 Task: Navigate through the street view of Napa to reach Castello di Amorosa.
Action: Key pressed <Key.caps_lock>N<Key.caps_lock>apa
Screenshot: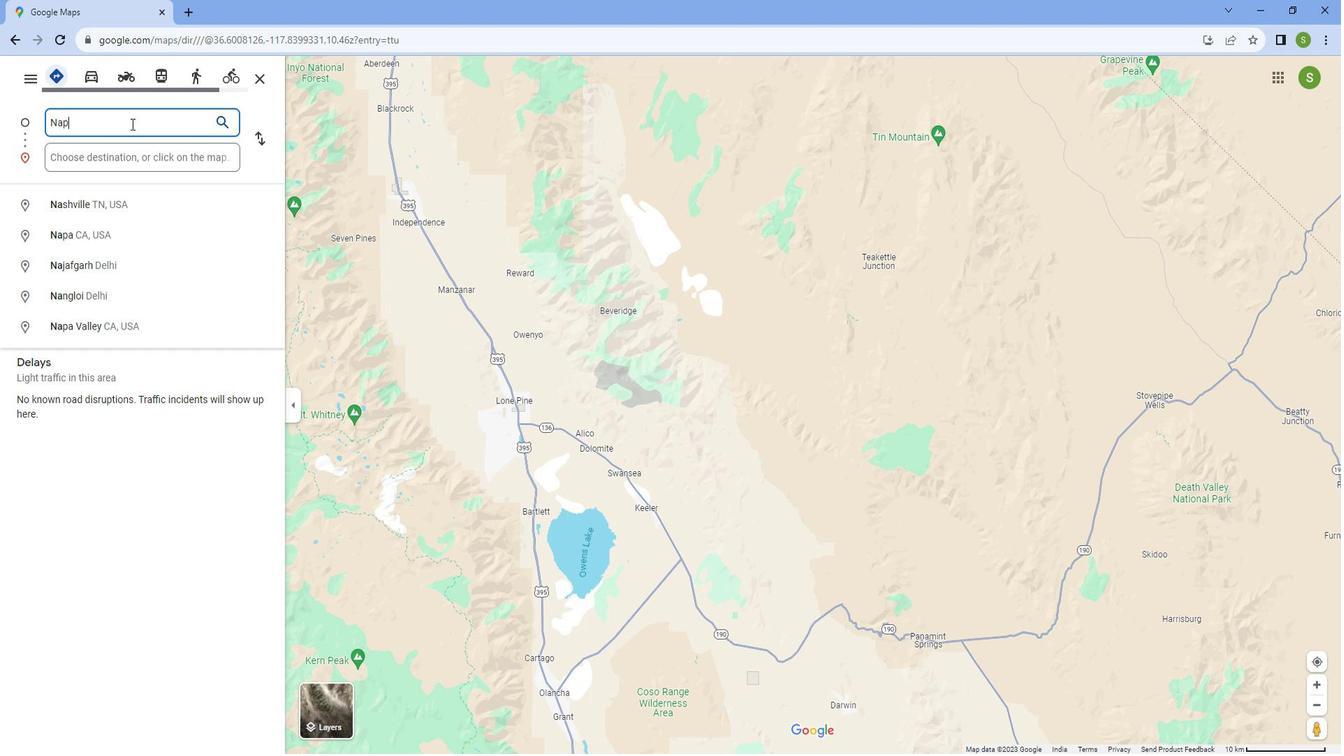 
Action: Mouse moved to (76, 208)
Screenshot: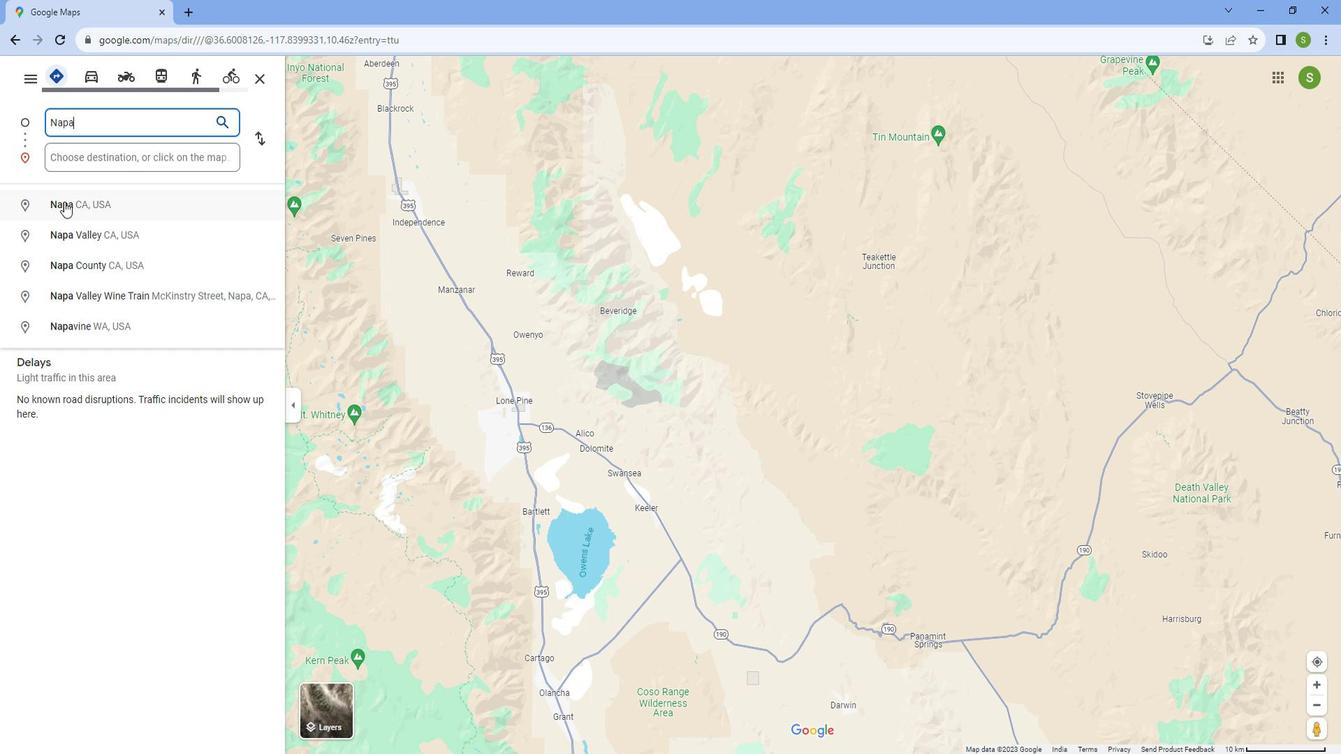 
Action: Mouse pressed left at (76, 208)
Screenshot: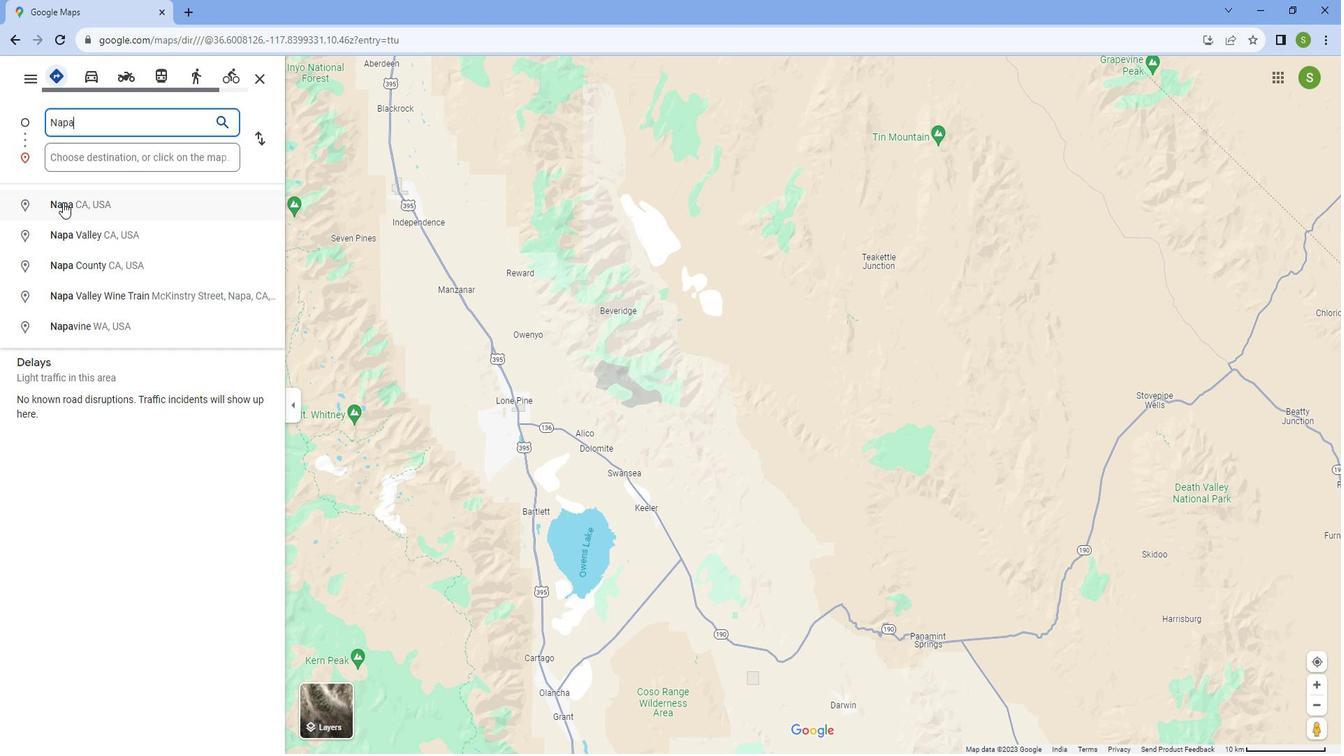 
Action: Mouse moved to (92, 159)
Screenshot: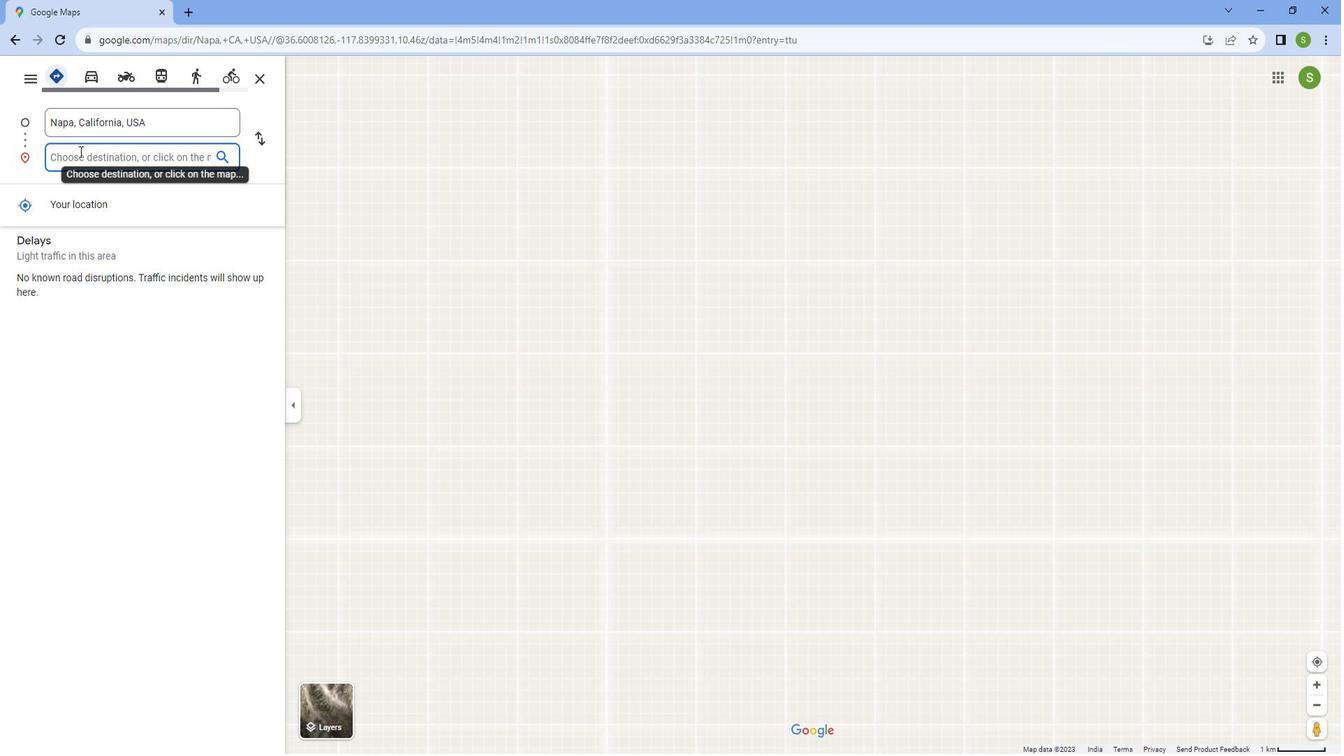 
Action: Mouse pressed left at (92, 159)
Screenshot: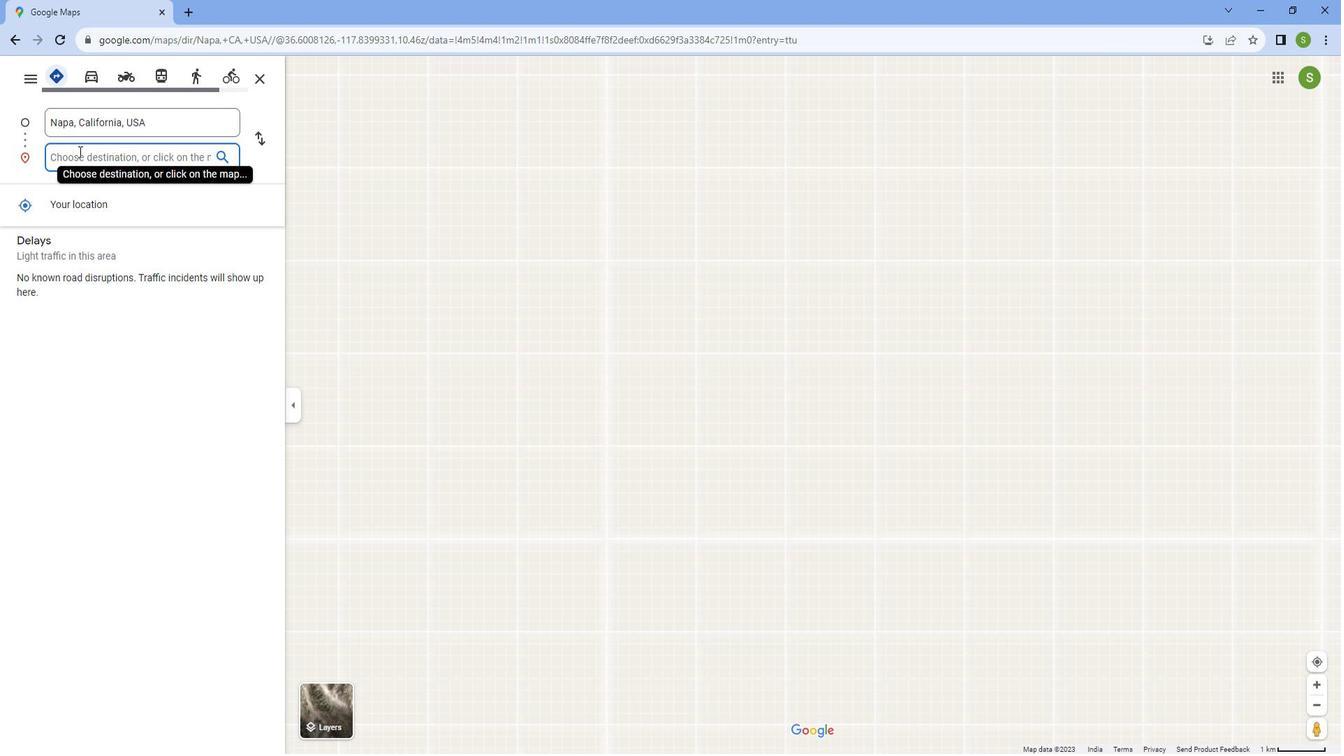 
Action: Mouse moved to (113, 155)
Screenshot: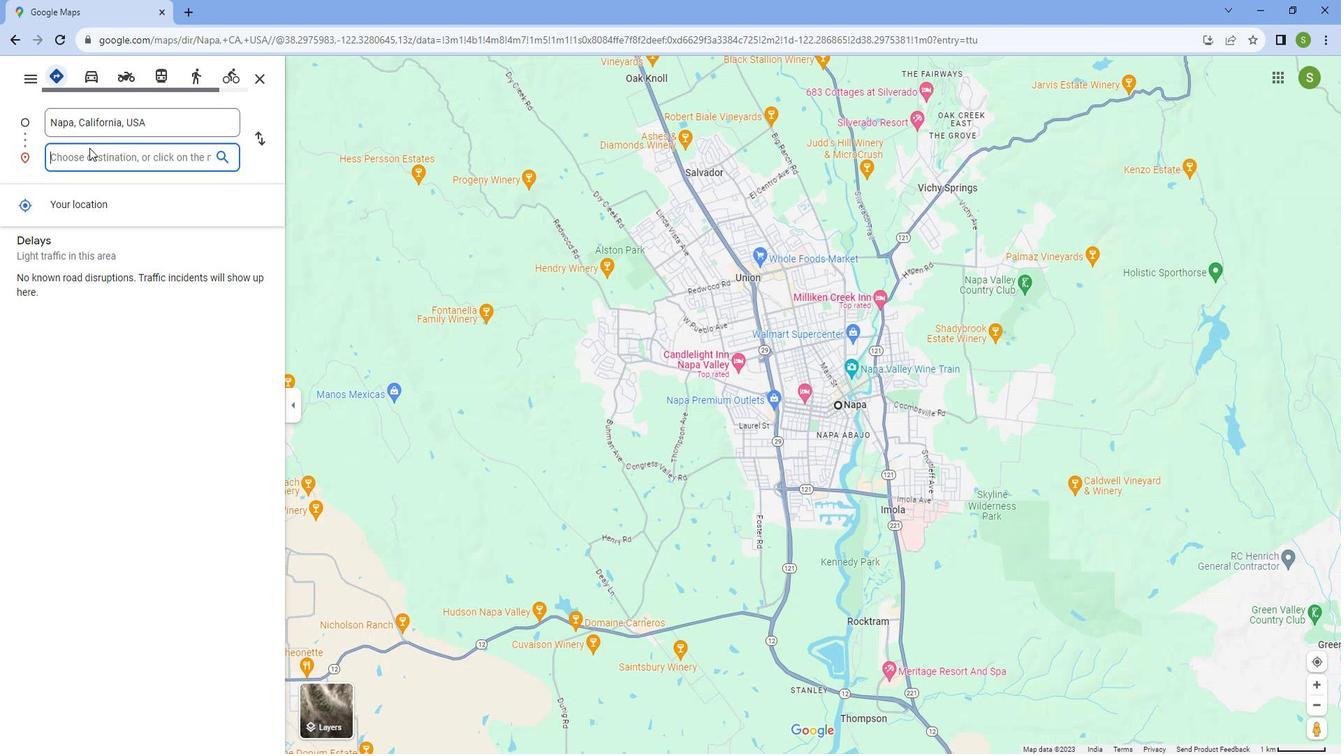 
Action: Key pressed <Key.caps_lock>C<Key.caps_lock>aste;llo<Key.space><Key.backspace><Key.backspace><Key.backspace><Key.backspace><Key.backspace>llo<Key.space>di<Key.space><Key.caps_lock>A<Key.caps_lock>morosa
Screenshot: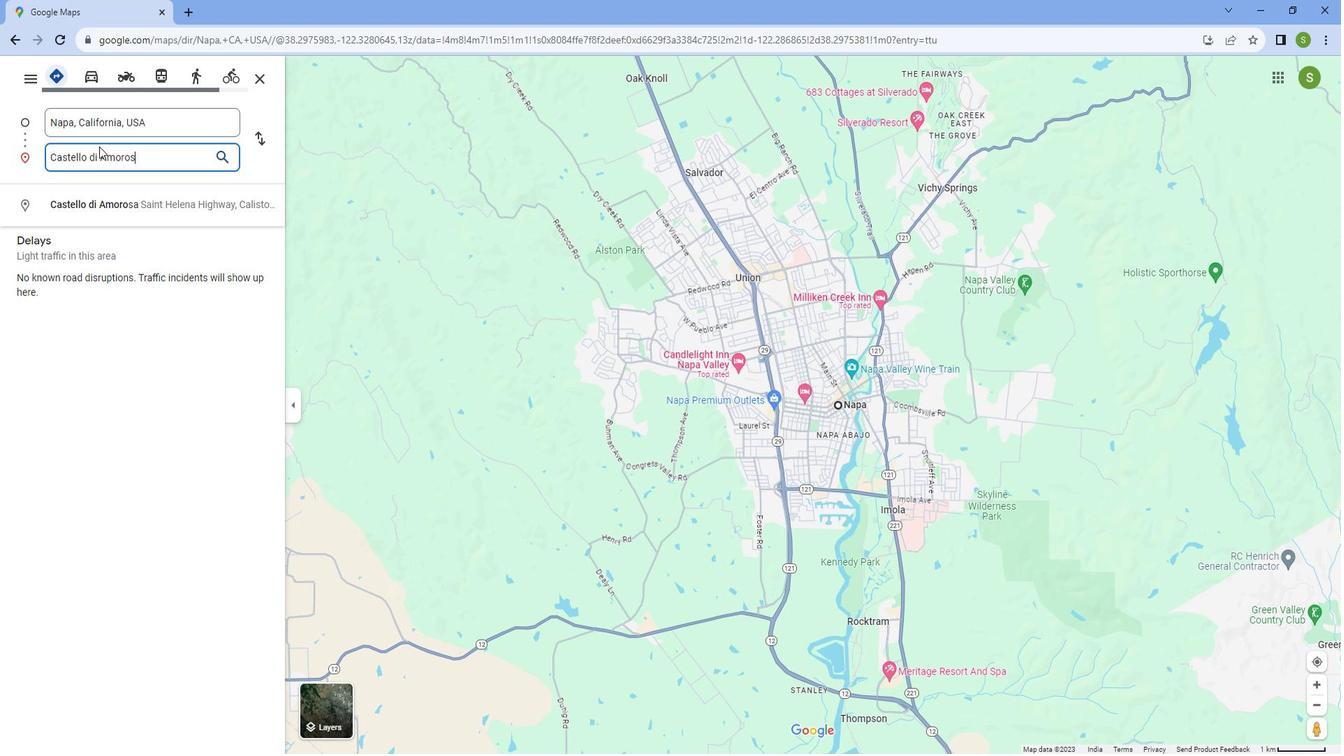 
Action: Mouse moved to (120, 204)
Screenshot: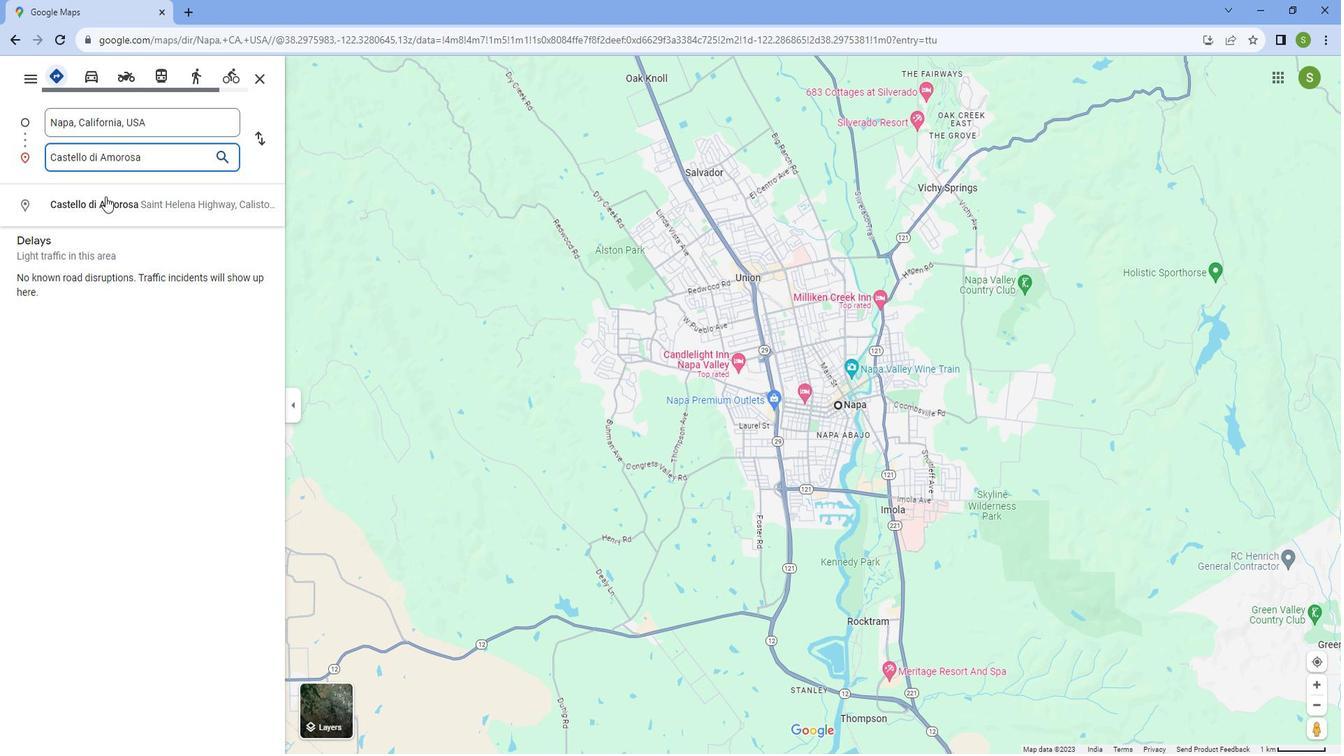 
Action: Mouse pressed left at (120, 204)
Screenshot: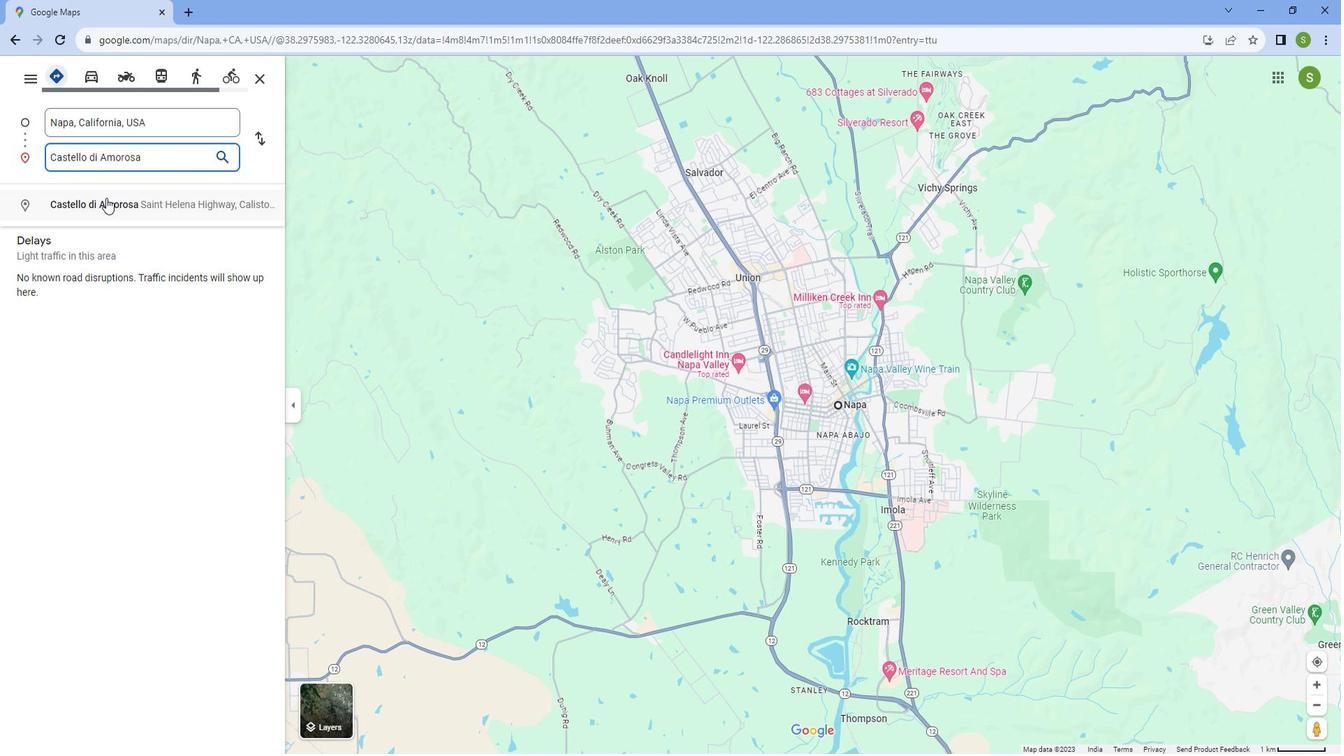
Action: Mouse moved to (588, 697)
Screenshot: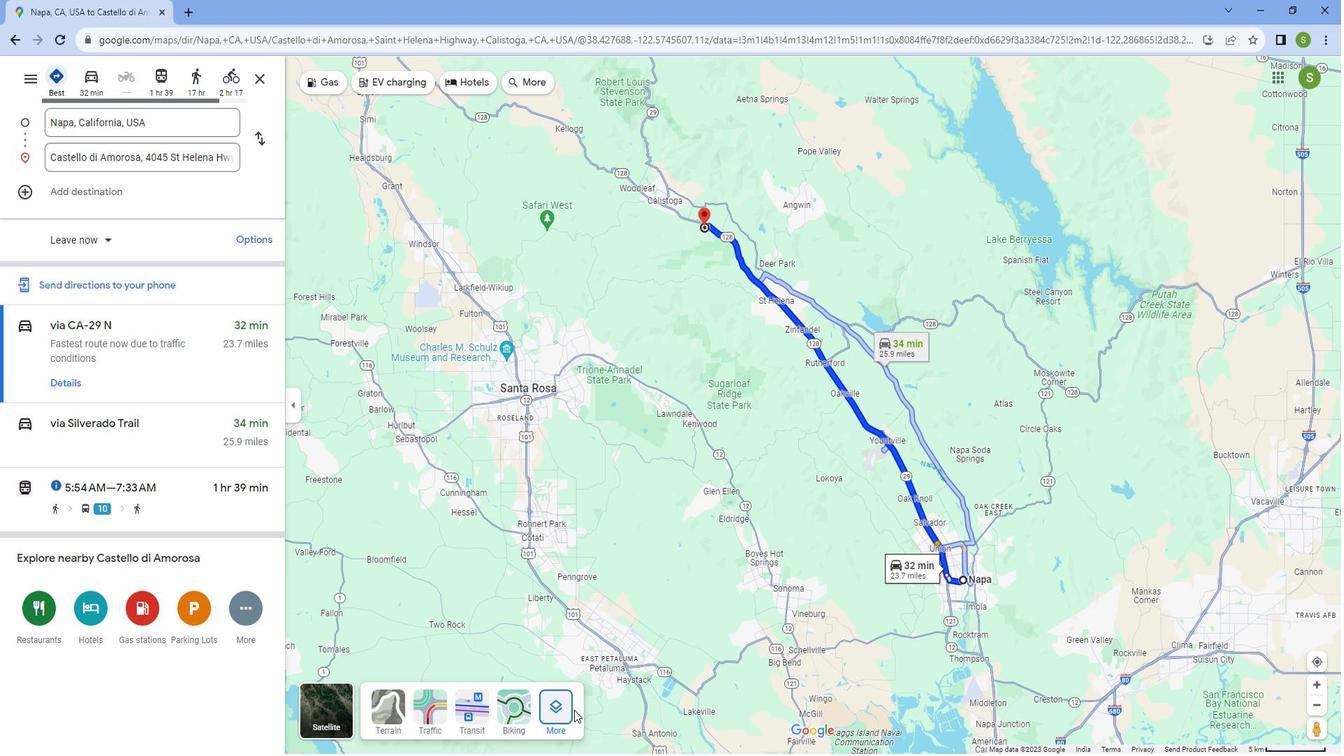 
Action: Mouse pressed left at (588, 697)
Screenshot: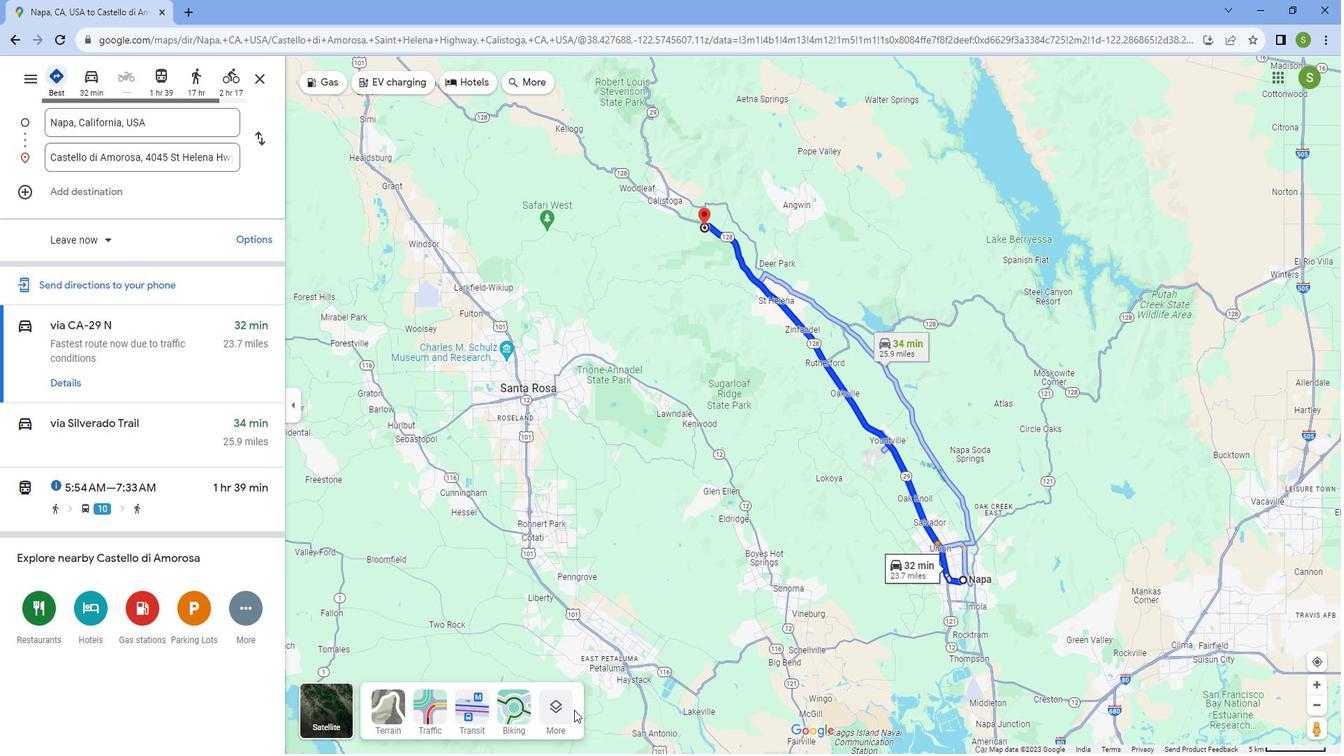
Action: Mouse moved to (563, 694)
Screenshot: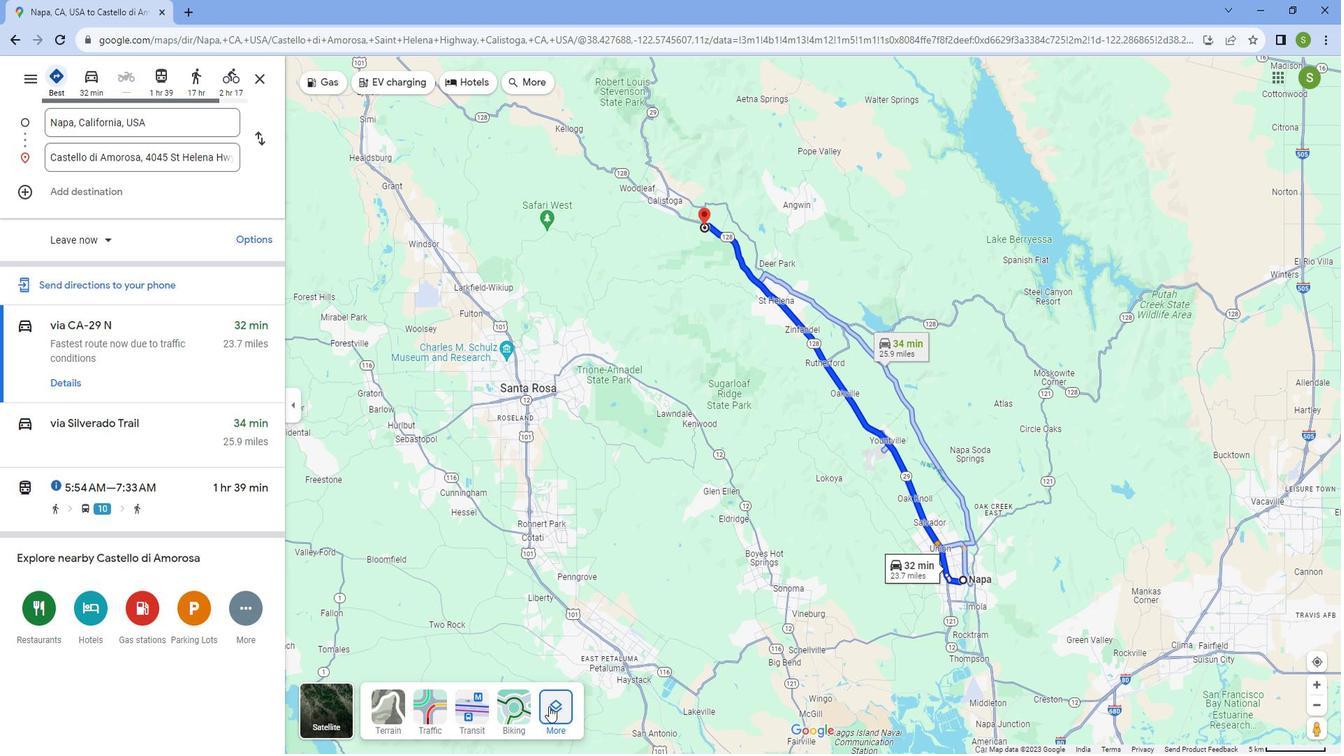 
Action: Mouse pressed left at (563, 694)
Screenshot: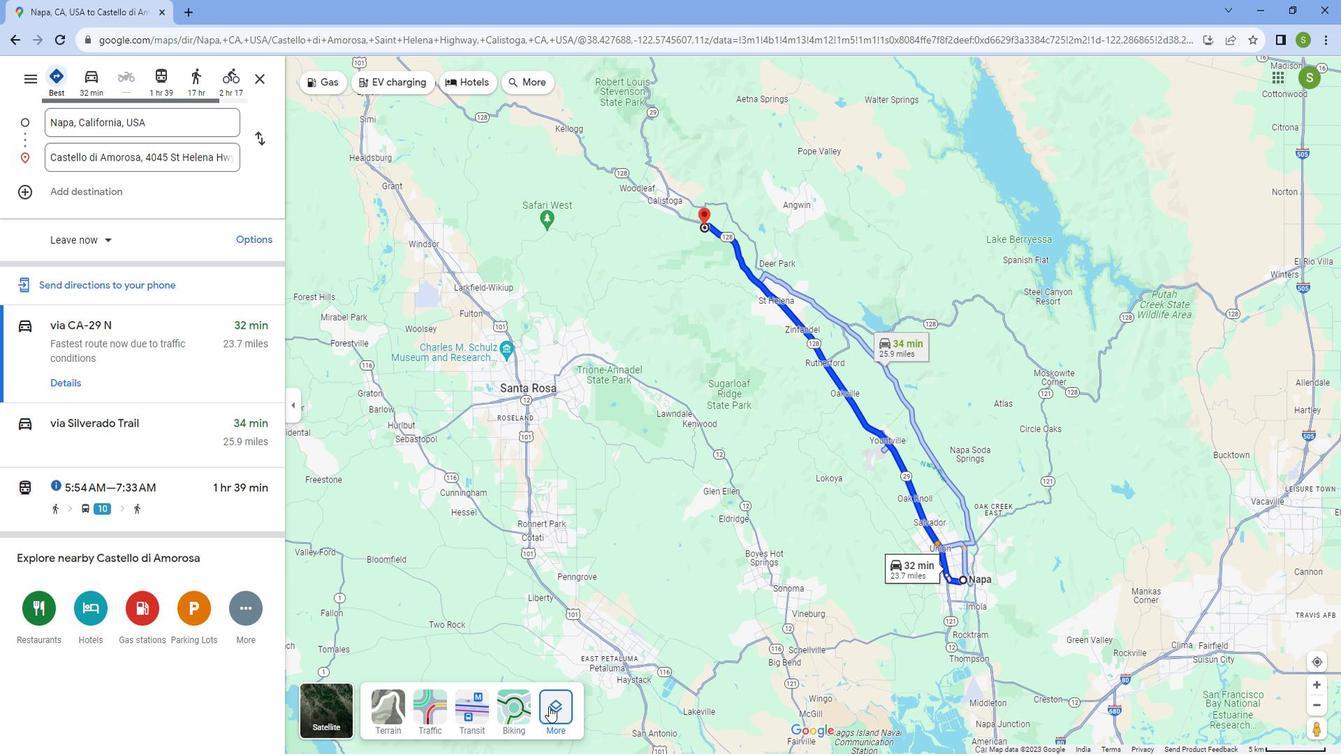 
Action: Mouse moved to (421, 421)
Screenshot: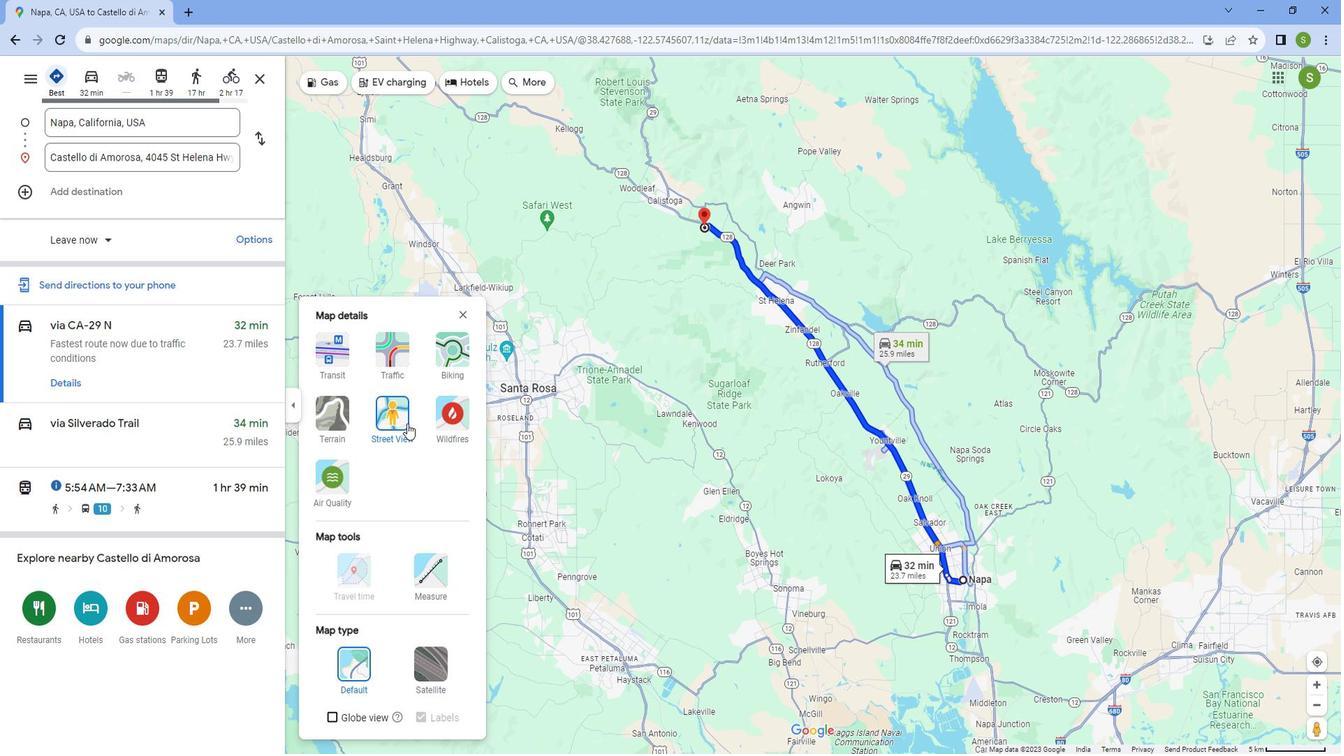 
Action: Mouse pressed left at (421, 421)
Screenshot: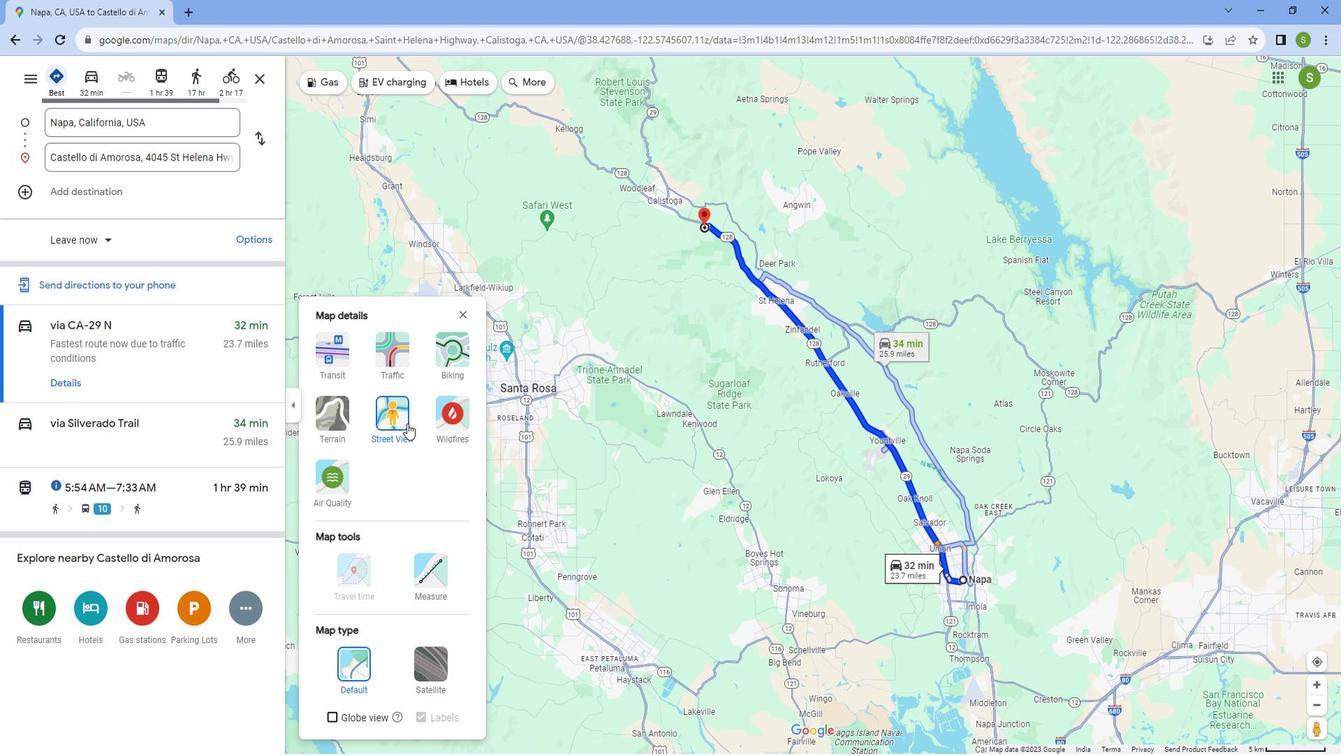 
Action: Mouse moved to (742, 231)
Screenshot: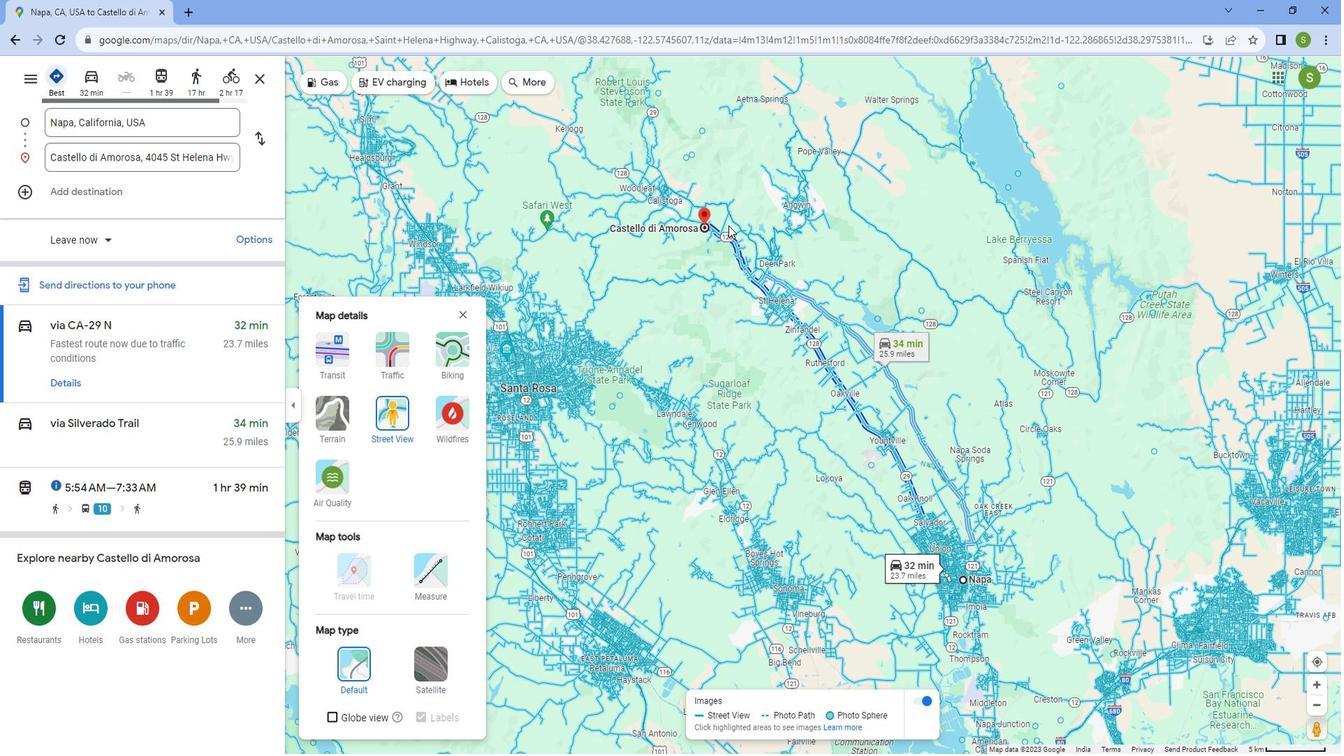 
Action: Mouse scrolled (742, 231) with delta (0, 0)
Screenshot: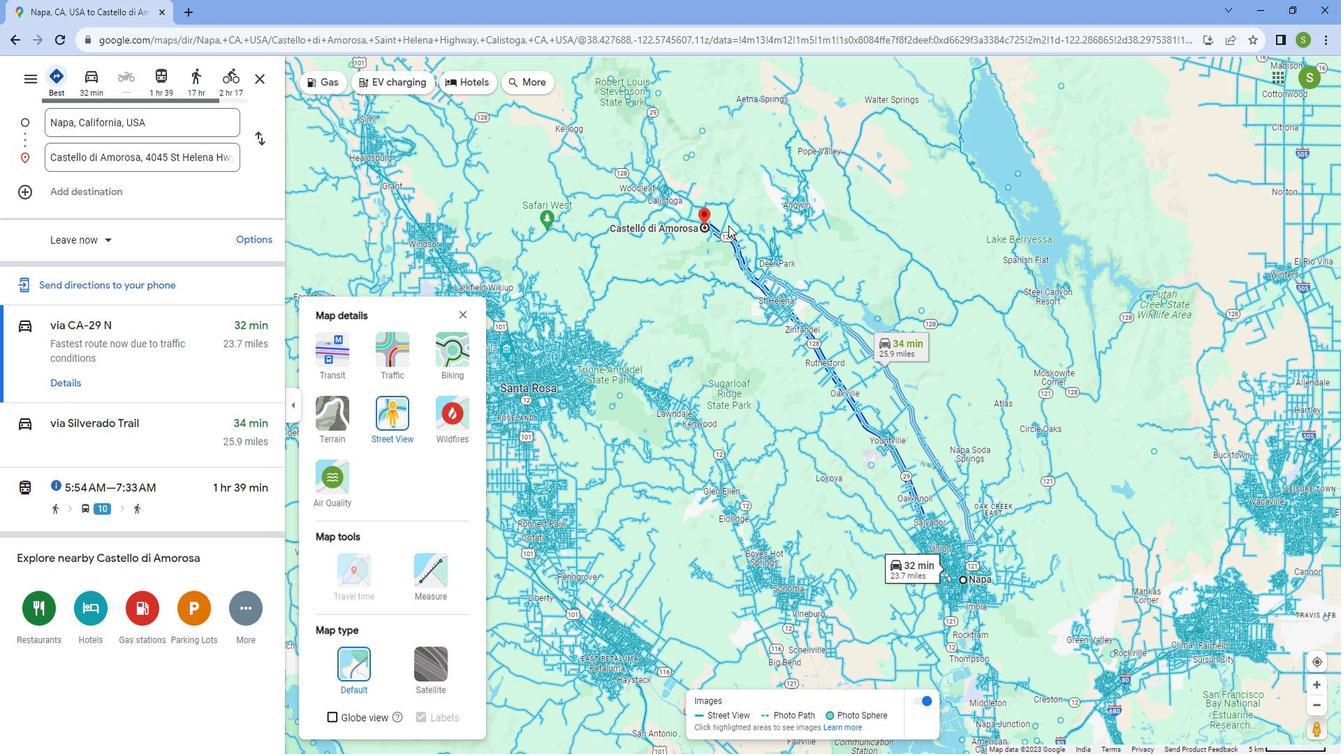 
Action: Mouse scrolled (742, 231) with delta (0, 0)
Screenshot: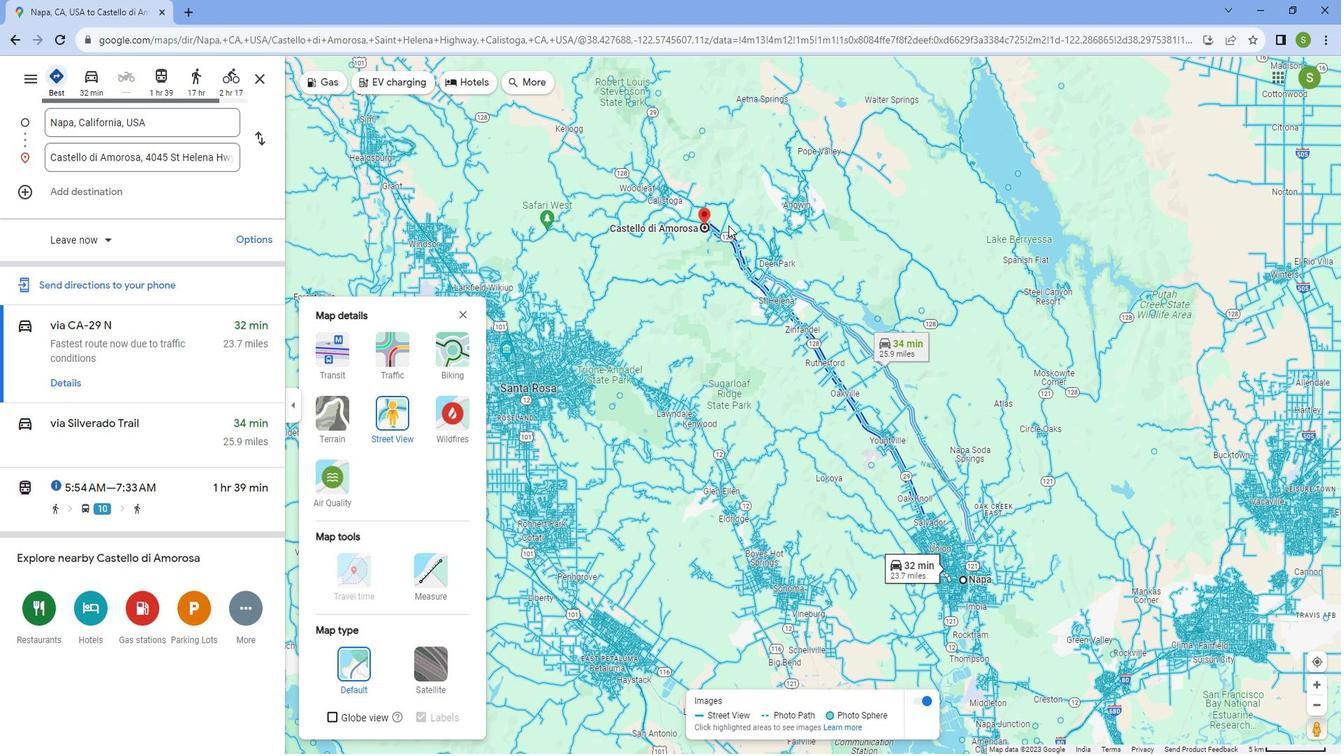 
Action: Mouse scrolled (742, 231) with delta (0, 0)
Screenshot: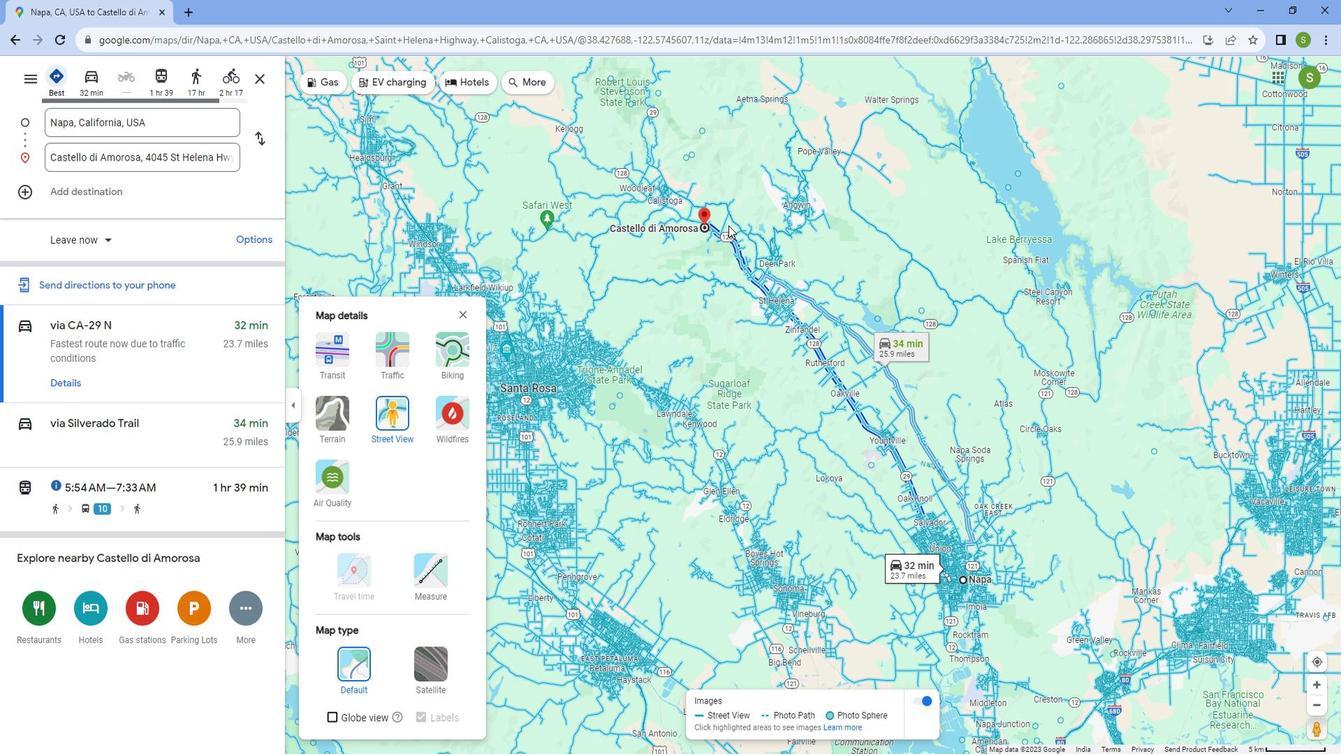 
Action: Mouse scrolled (742, 231) with delta (0, 0)
Screenshot: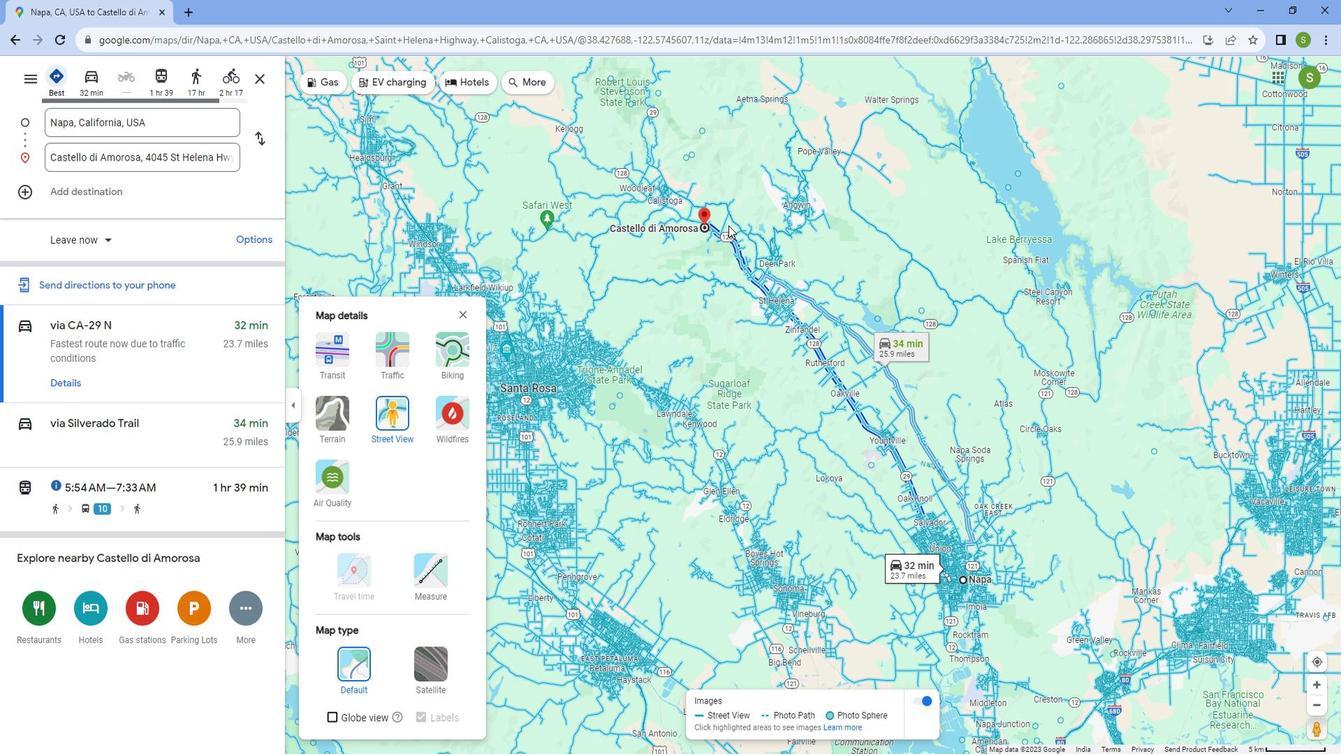 
Action: Mouse scrolled (742, 231) with delta (0, 0)
Screenshot: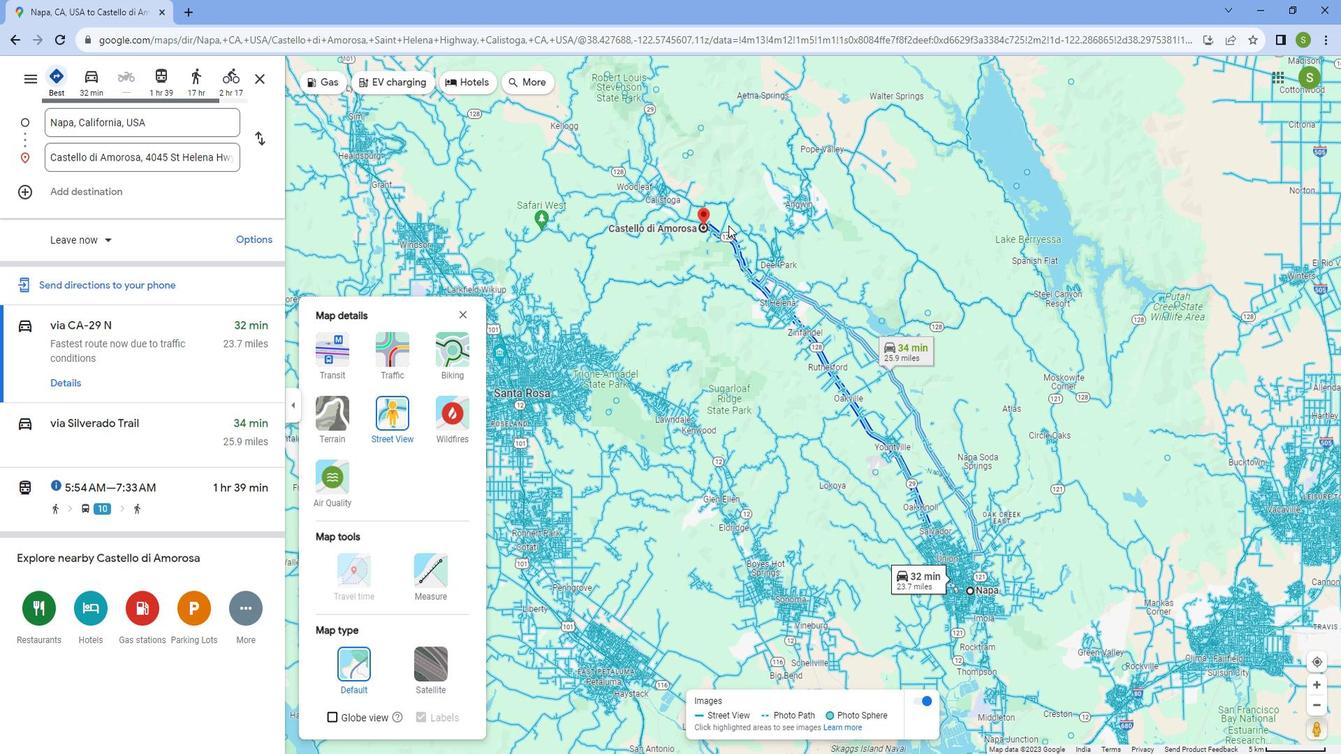 
Action: Mouse moved to (741, 230)
Screenshot: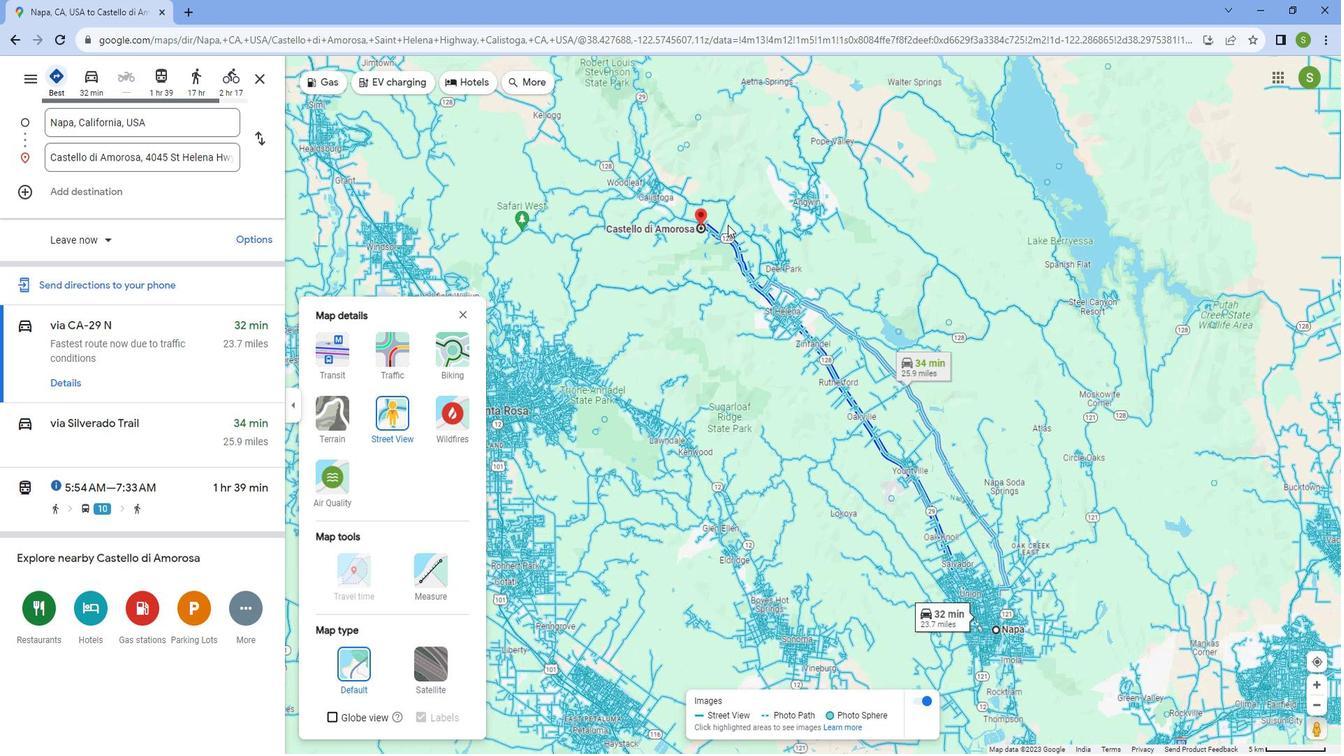 
Action: Mouse scrolled (741, 231) with delta (0, 0)
Screenshot: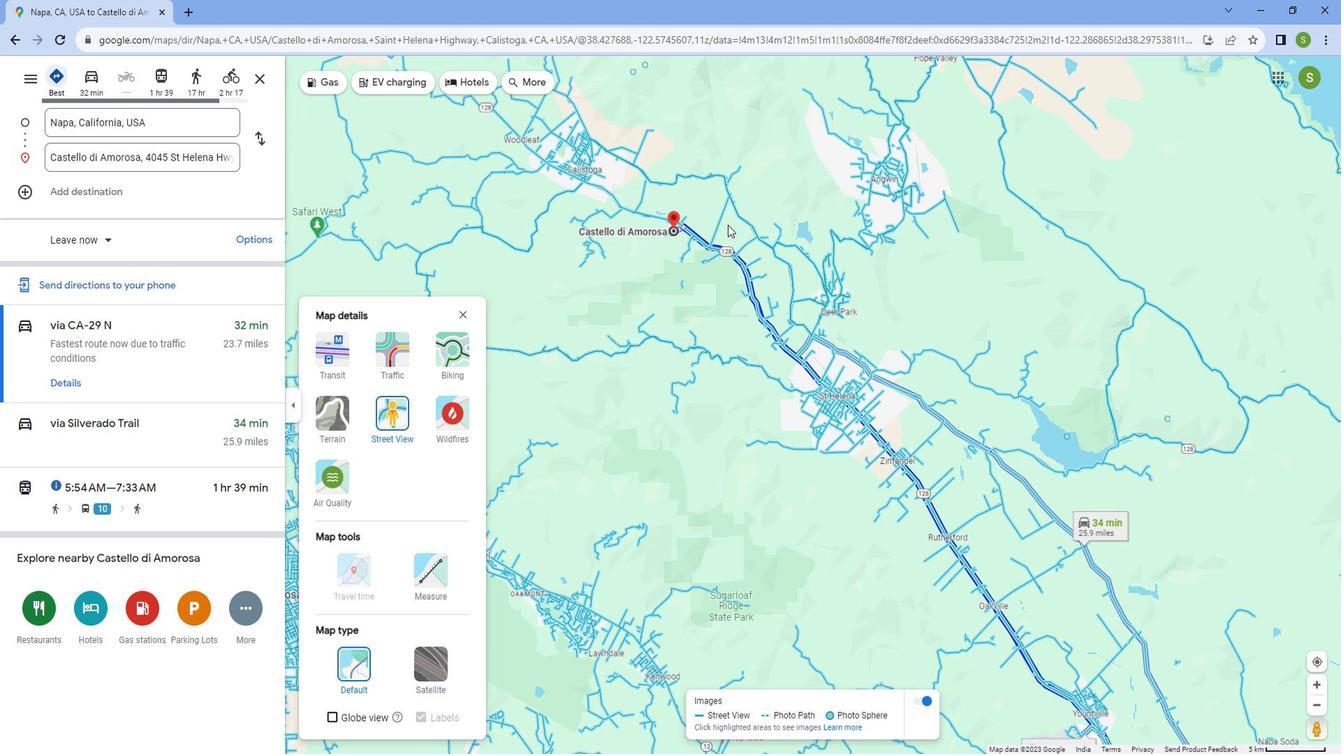 
Action: Mouse scrolled (741, 231) with delta (0, 0)
Screenshot: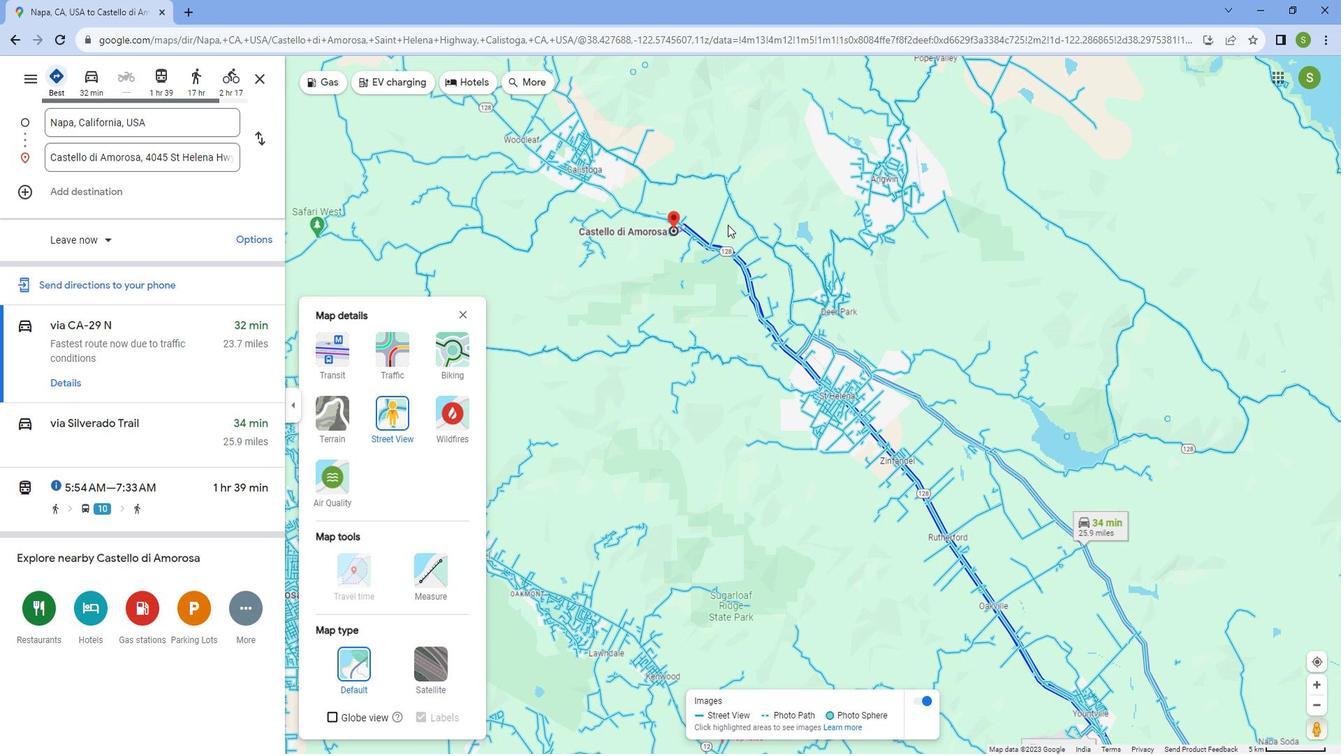 
Action: Mouse scrolled (741, 231) with delta (0, 0)
Screenshot: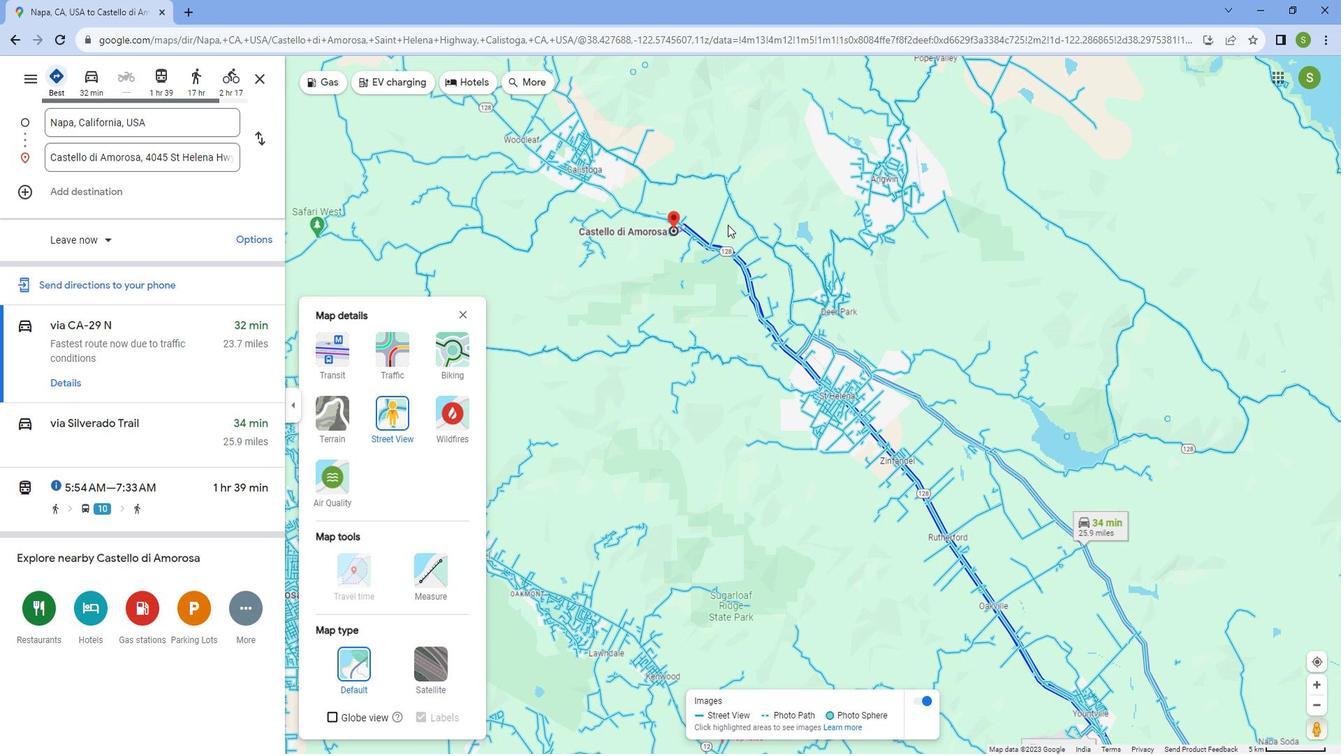 
Action: Mouse scrolled (741, 231) with delta (0, 0)
Screenshot: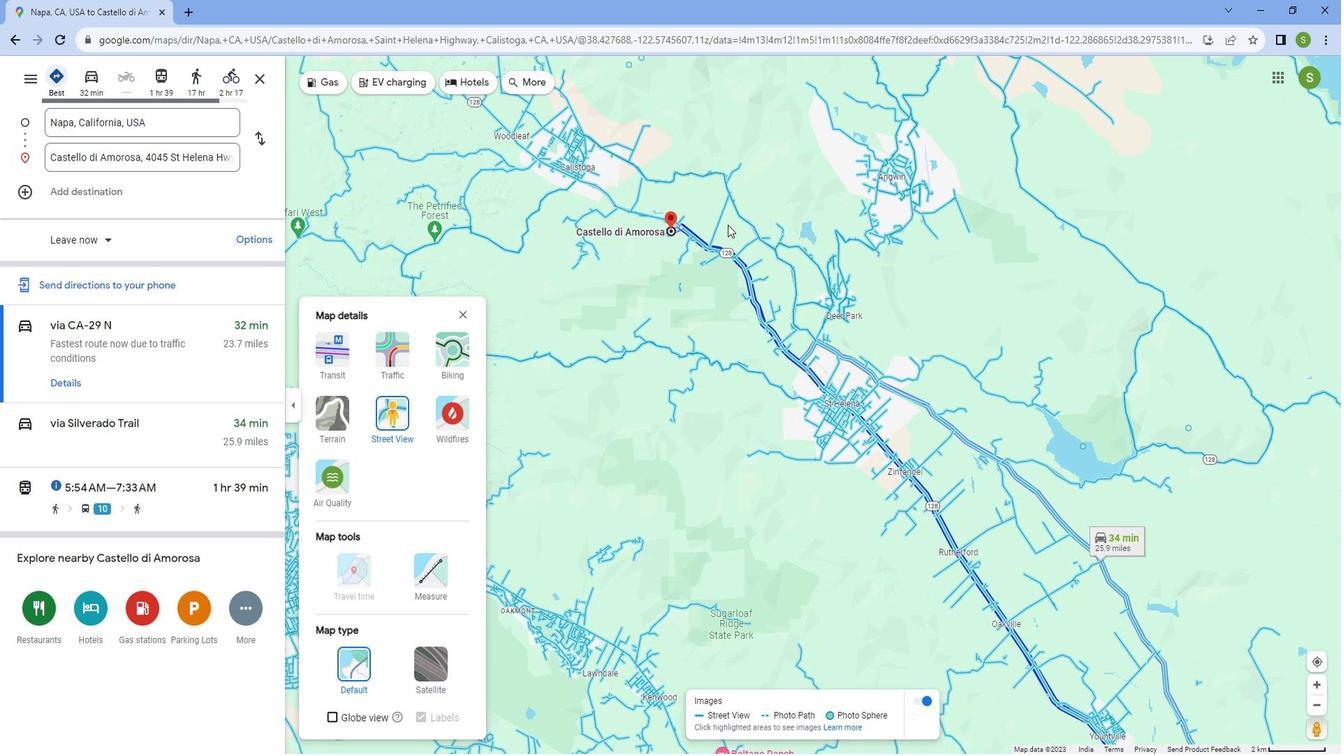 
Action: Mouse scrolled (741, 231) with delta (0, 0)
Screenshot: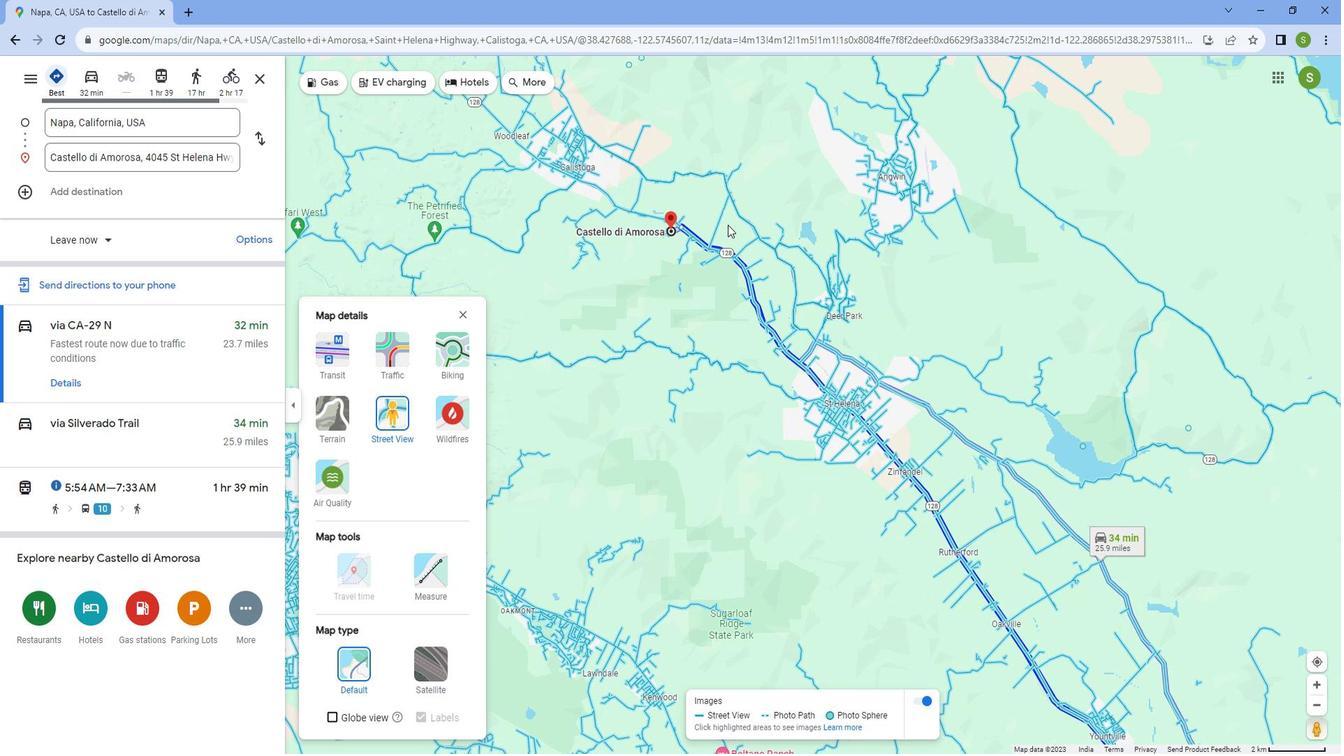 
Action: Mouse moved to (706, 237)
Screenshot: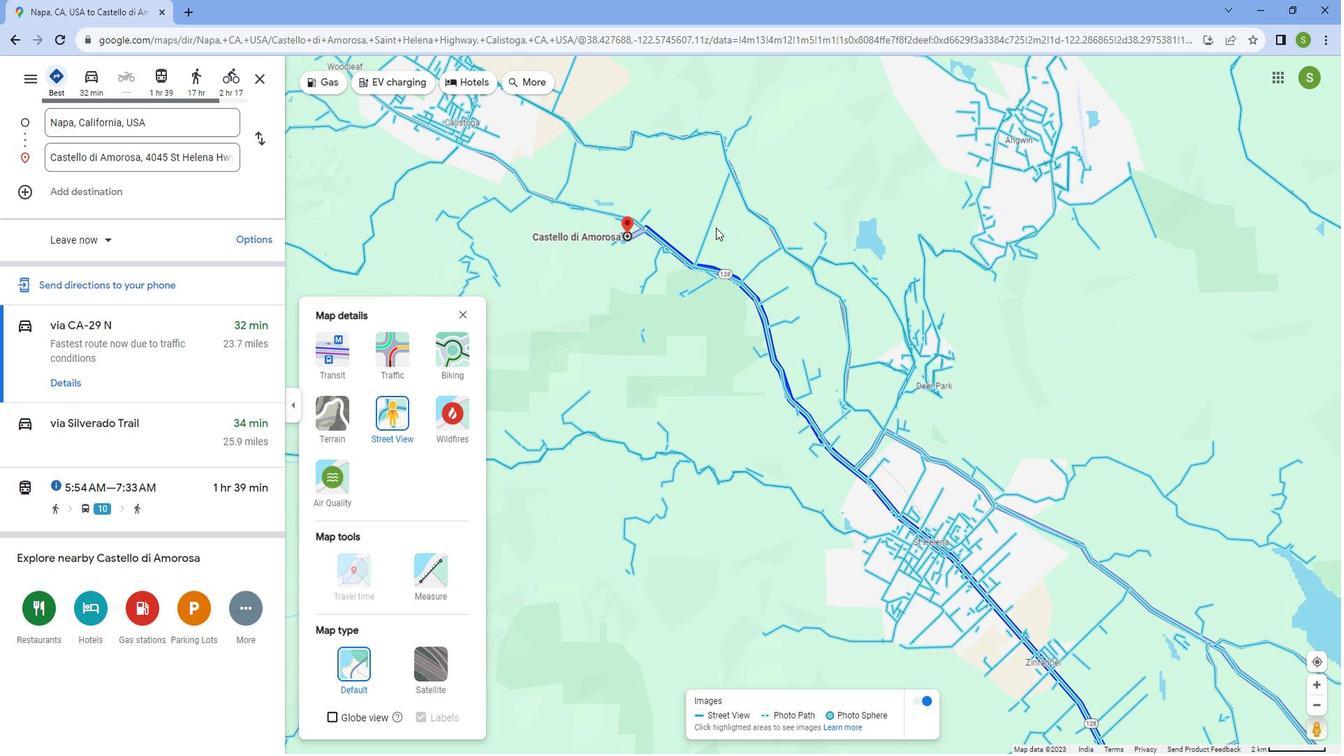 
Action: Mouse scrolled (706, 238) with delta (0, 0)
Screenshot: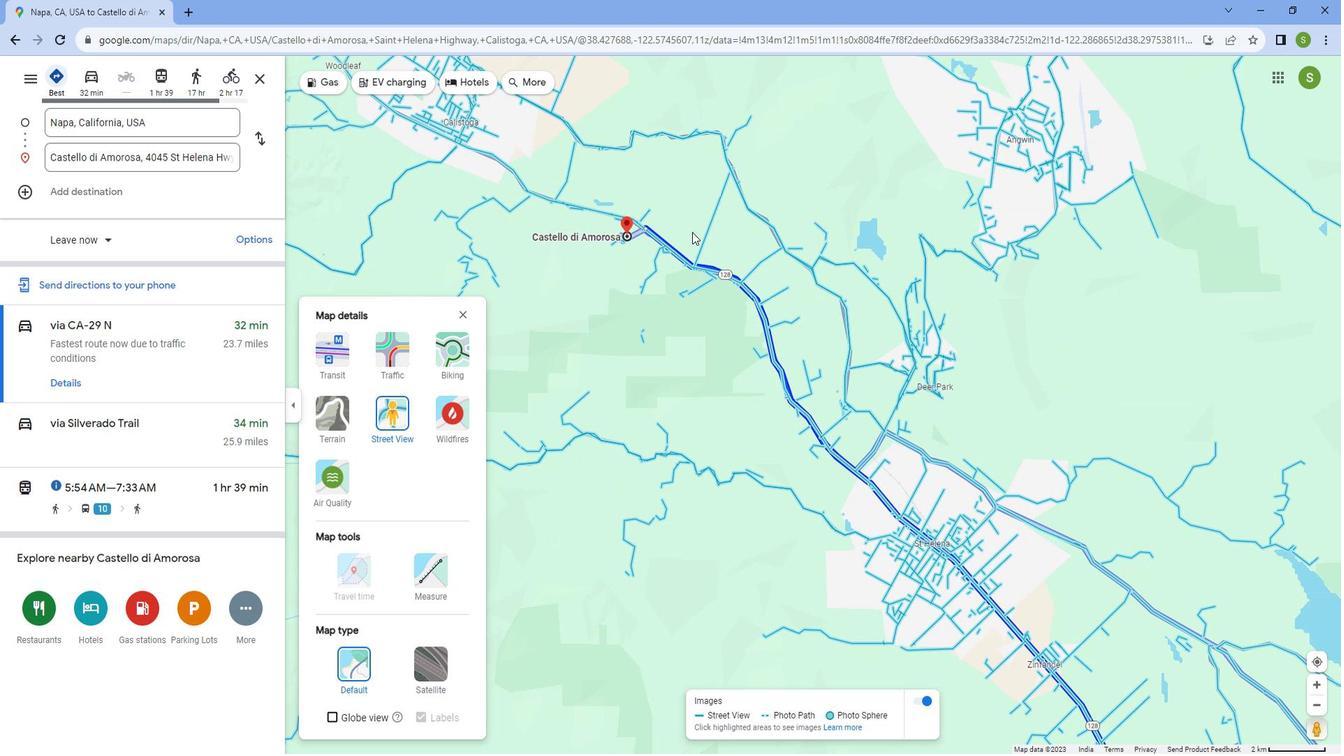 
Action: Mouse scrolled (706, 238) with delta (0, 0)
Screenshot: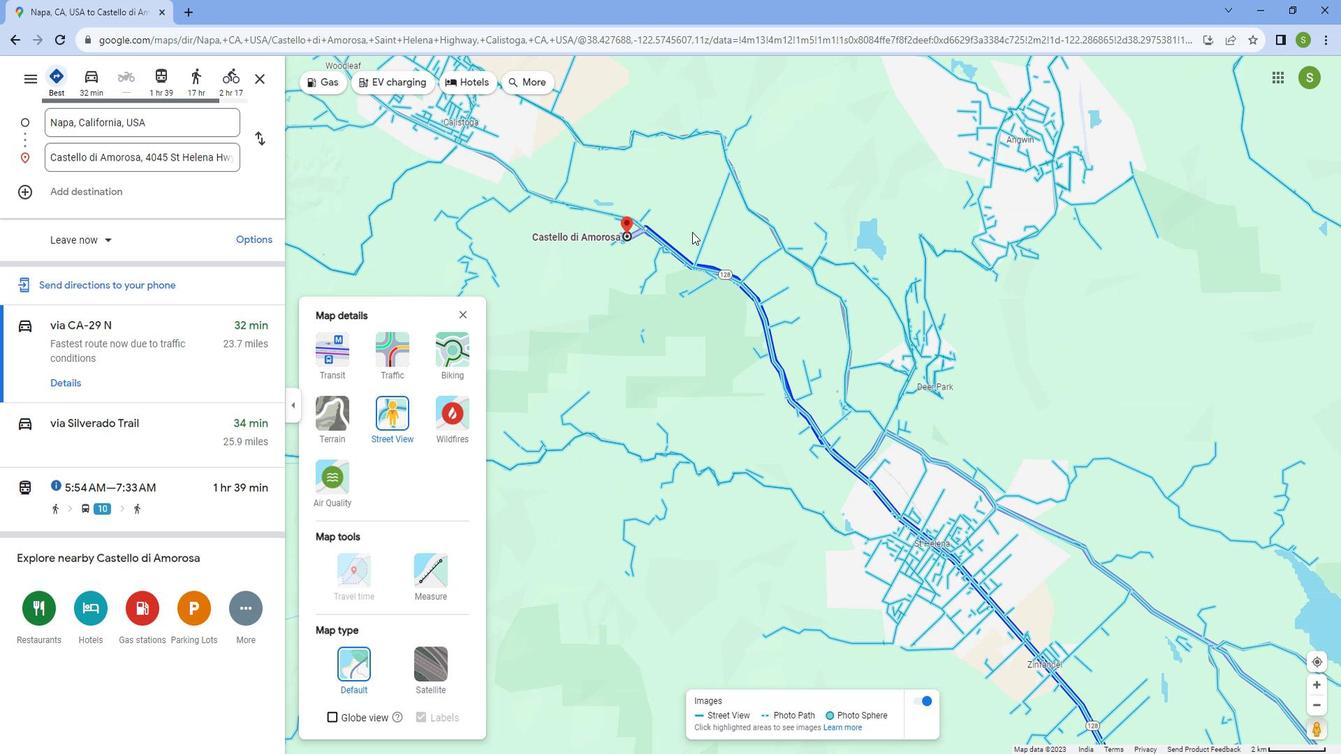 
Action: Mouse scrolled (706, 238) with delta (0, 0)
Screenshot: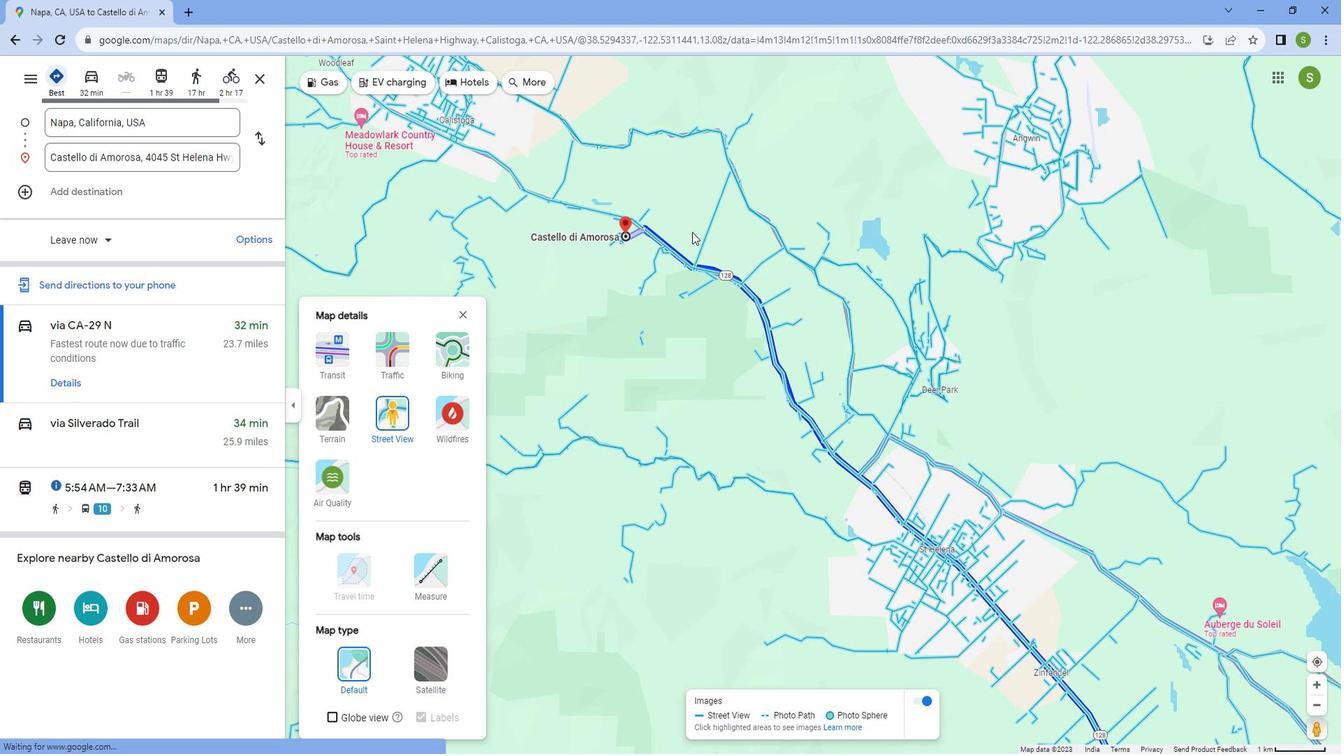 
Action: Mouse moved to (705, 237)
Screenshot: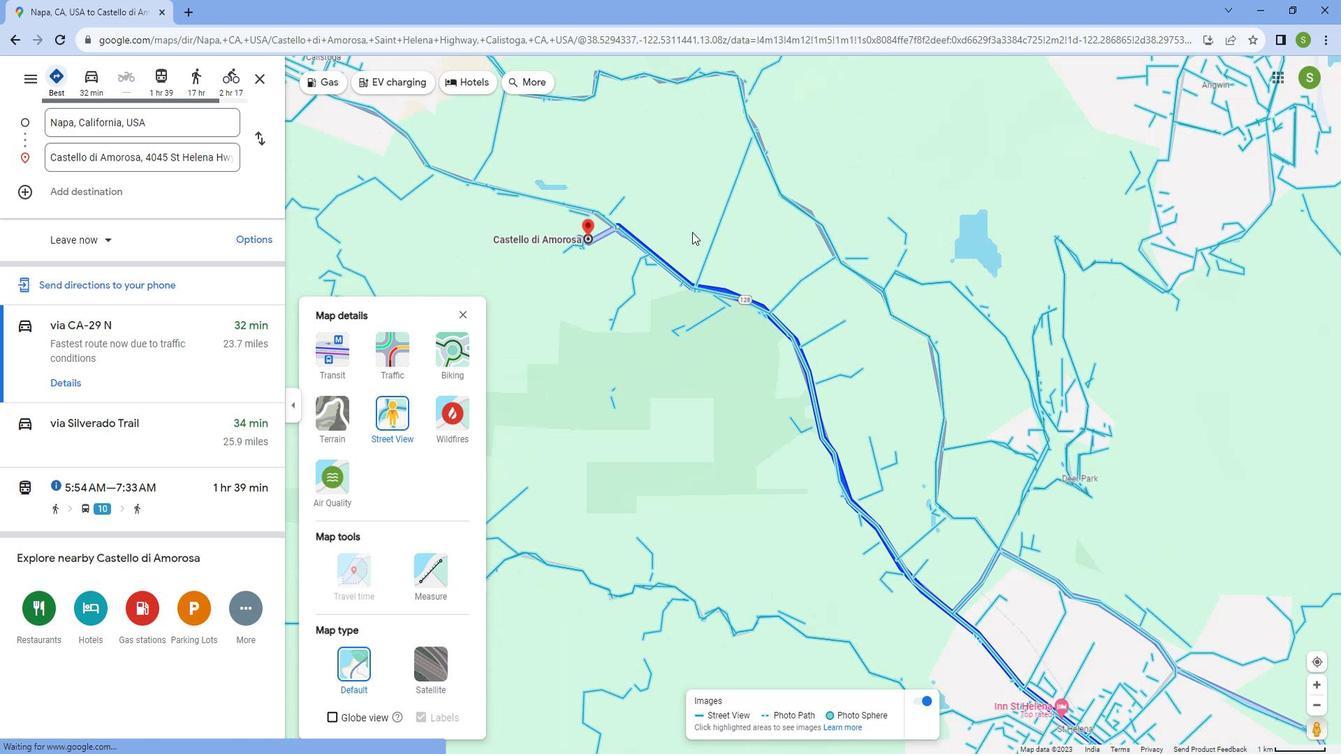 
Action: Mouse scrolled (705, 238) with delta (0, 0)
Screenshot: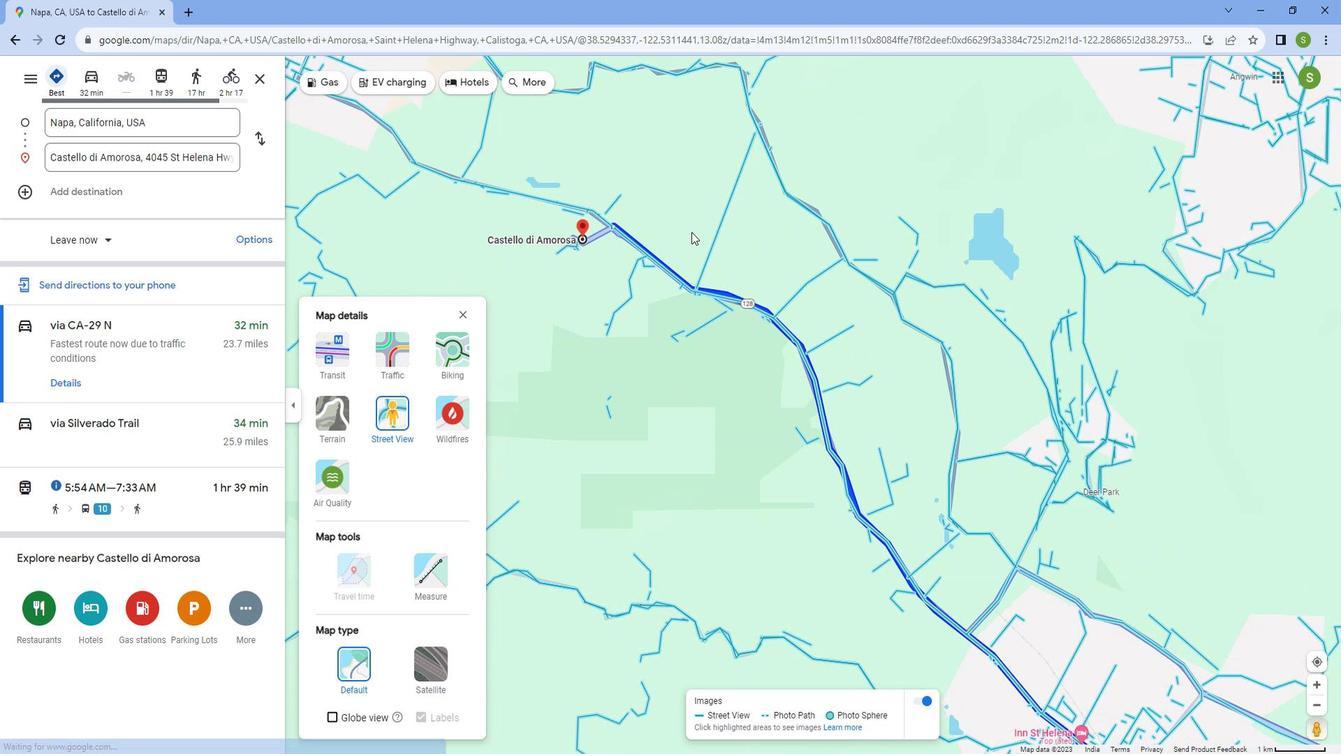
Action: Mouse scrolled (705, 238) with delta (0, 0)
Screenshot: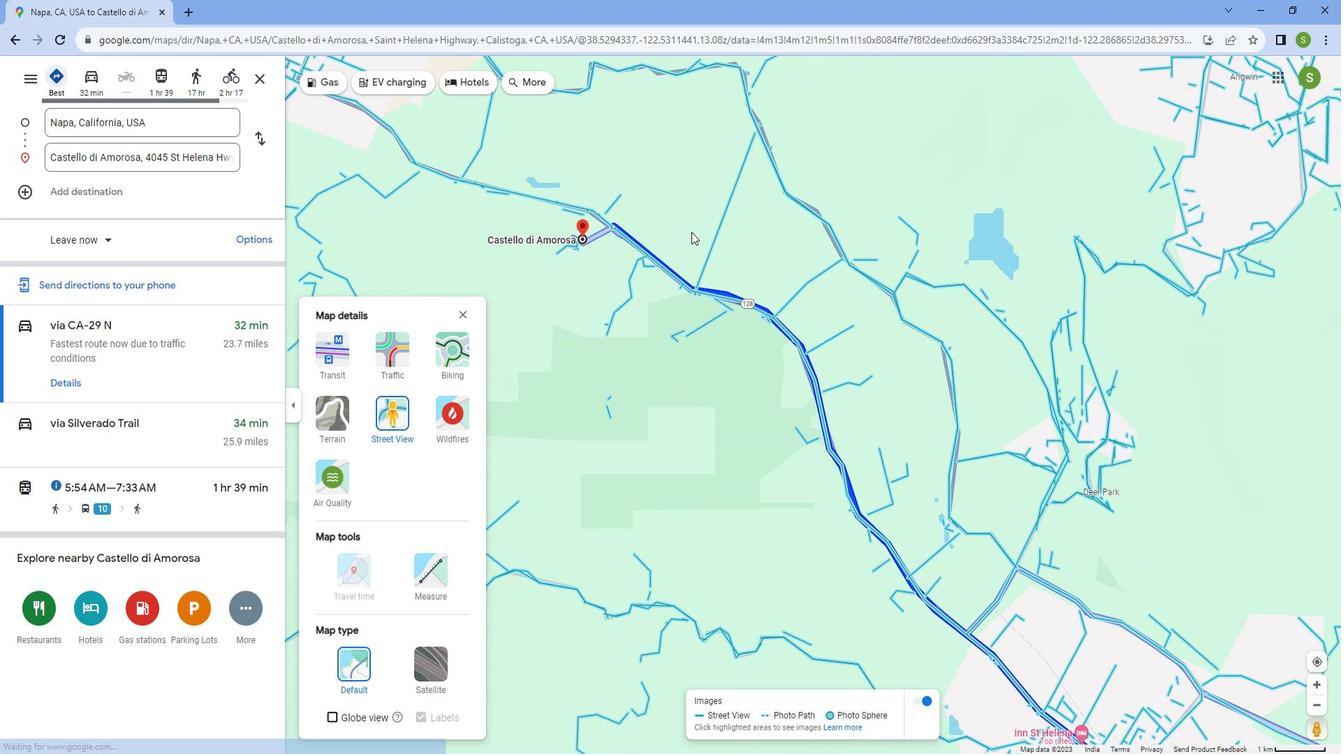 
Action: Mouse scrolled (705, 238) with delta (0, 0)
Screenshot: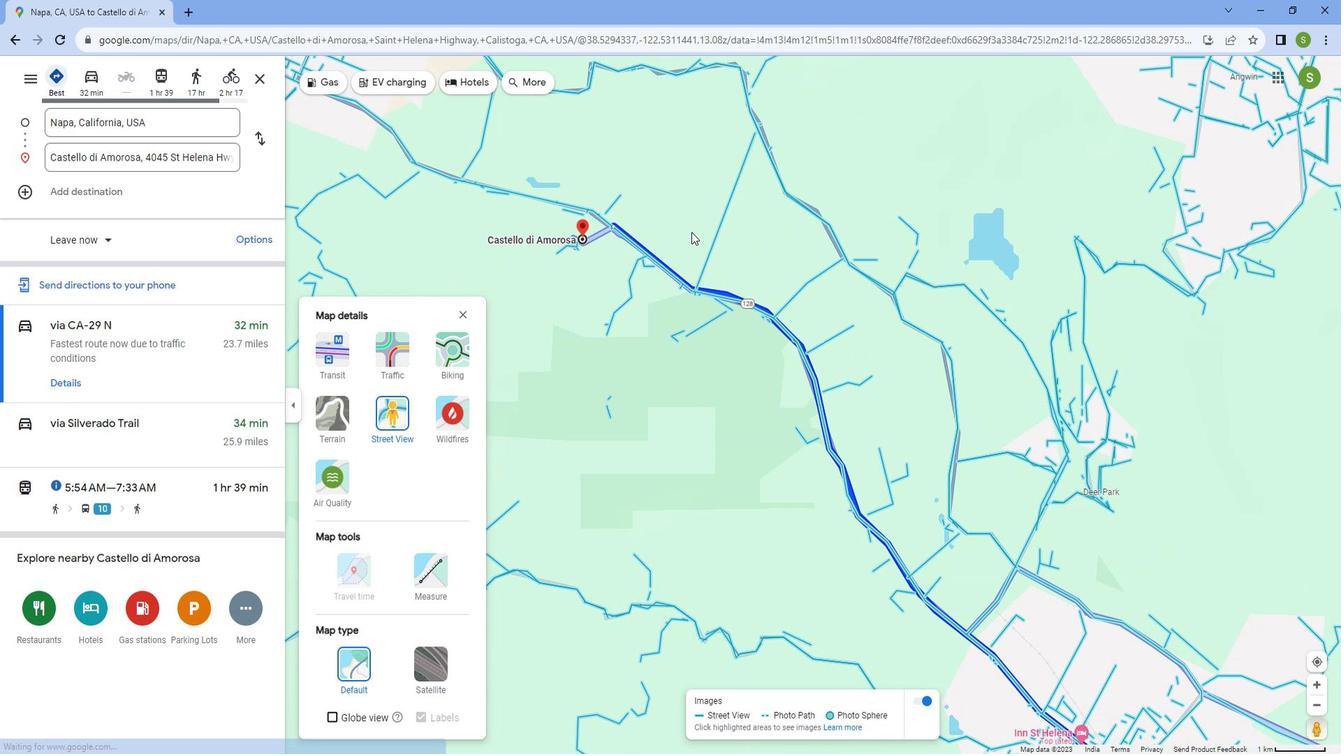 
Action: Mouse scrolled (705, 238) with delta (0, 0)
Screenshot: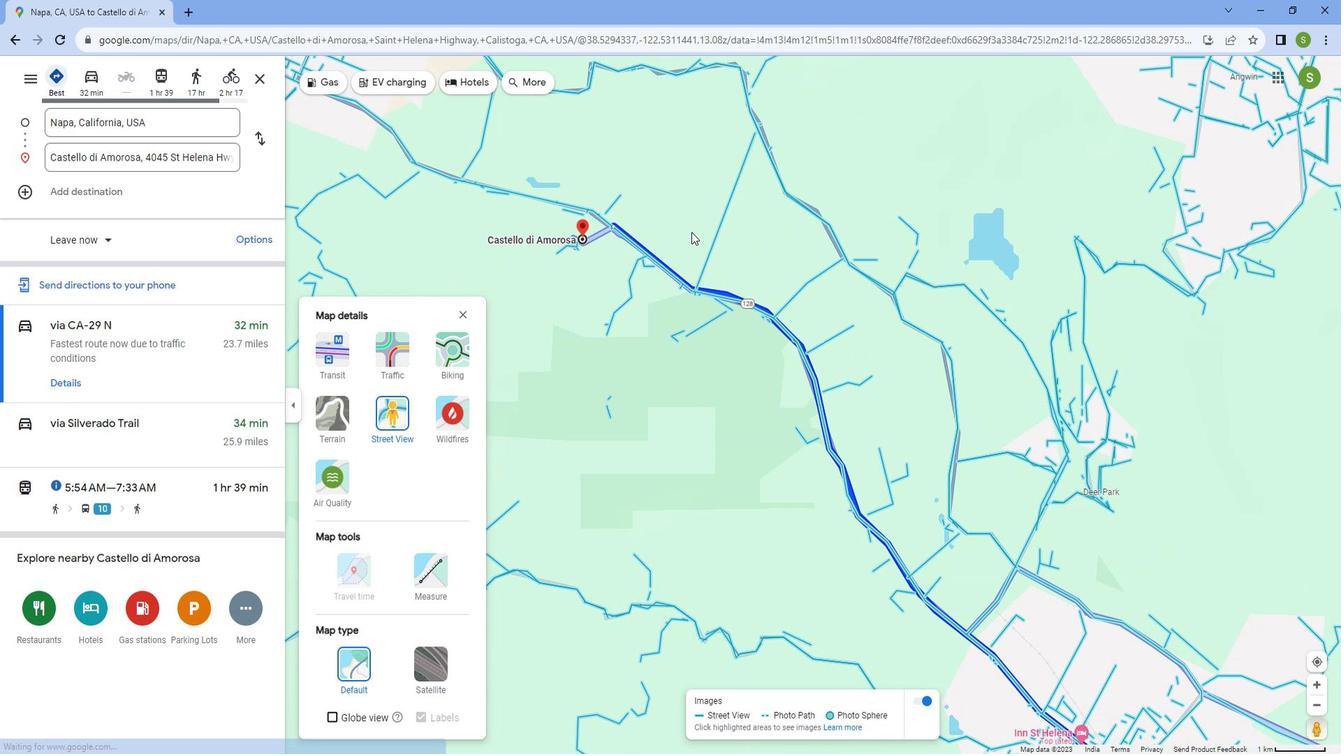 
Action: Mouse scrolled (705, 238) with delta (0, 0)
Screenshot: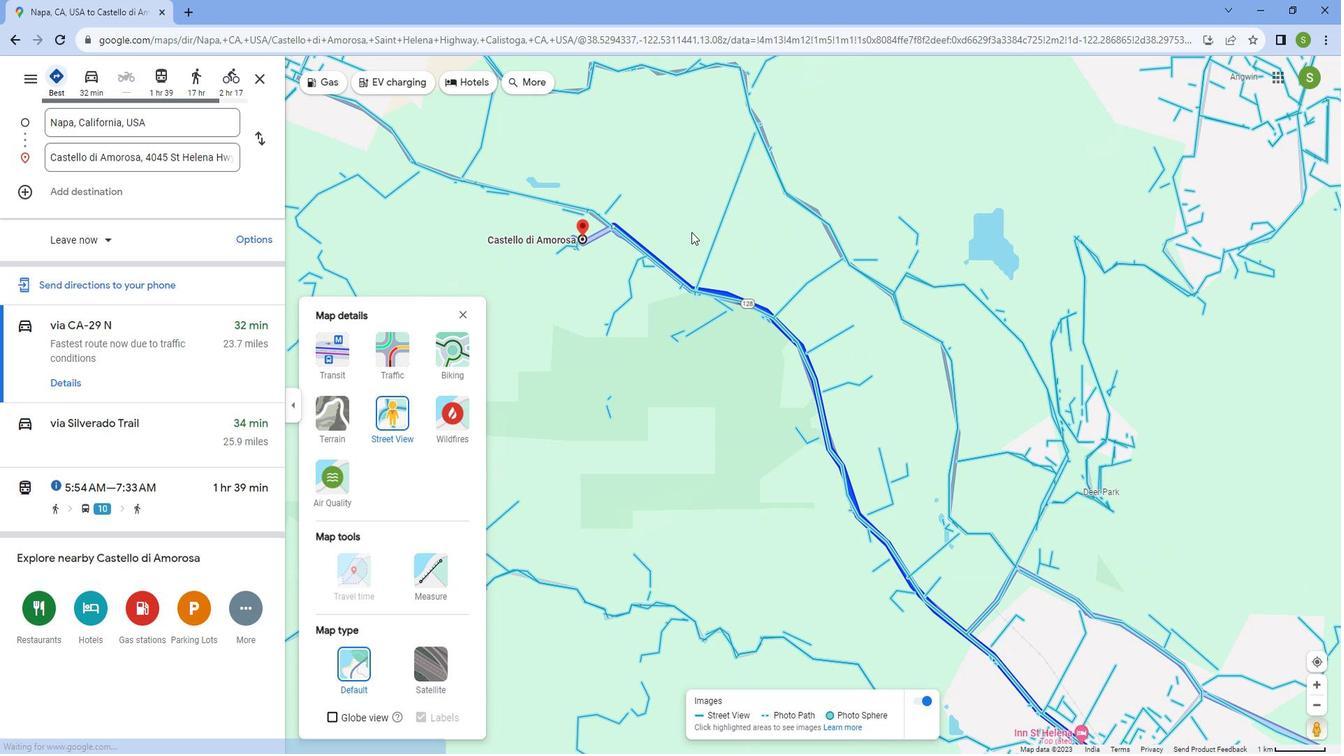 
Action: Mouse scrolled (705, 238) with delta (0, 0)
Screenshot: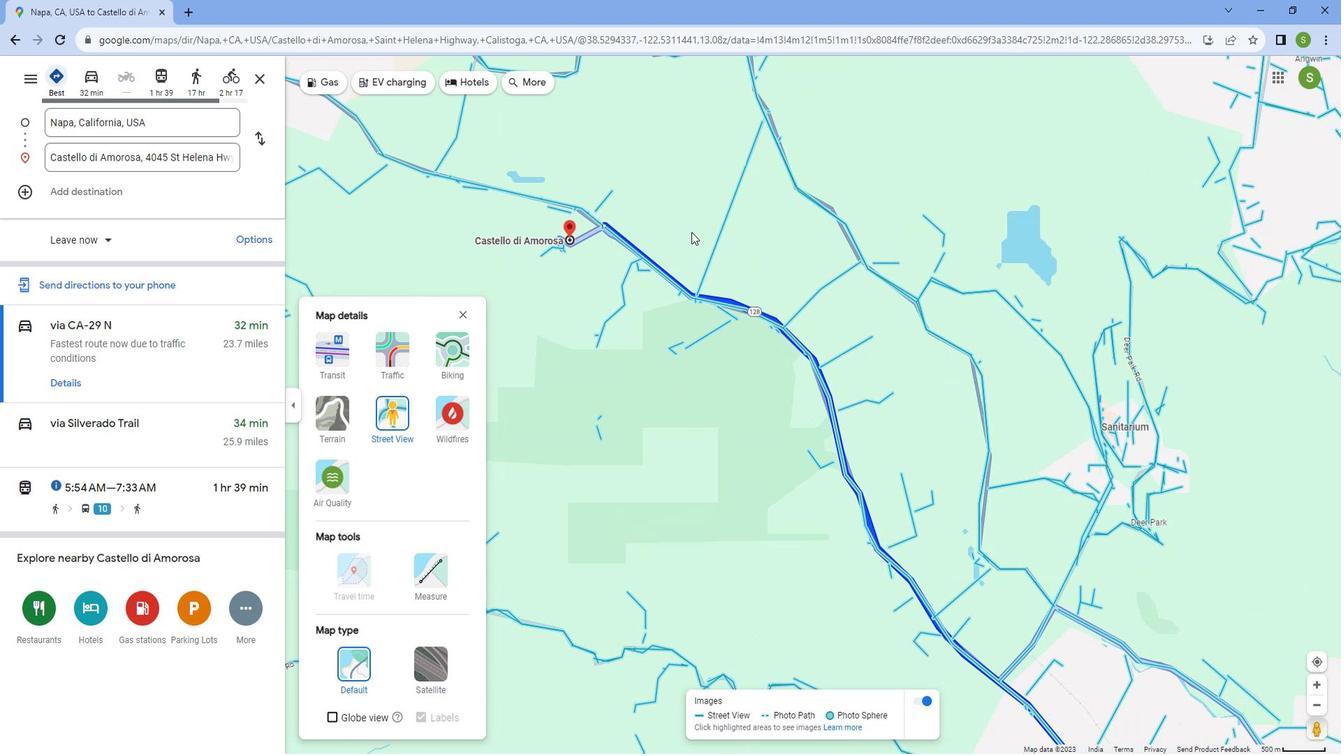 
Action: Mouse moved to (553, 281)
Screenshot: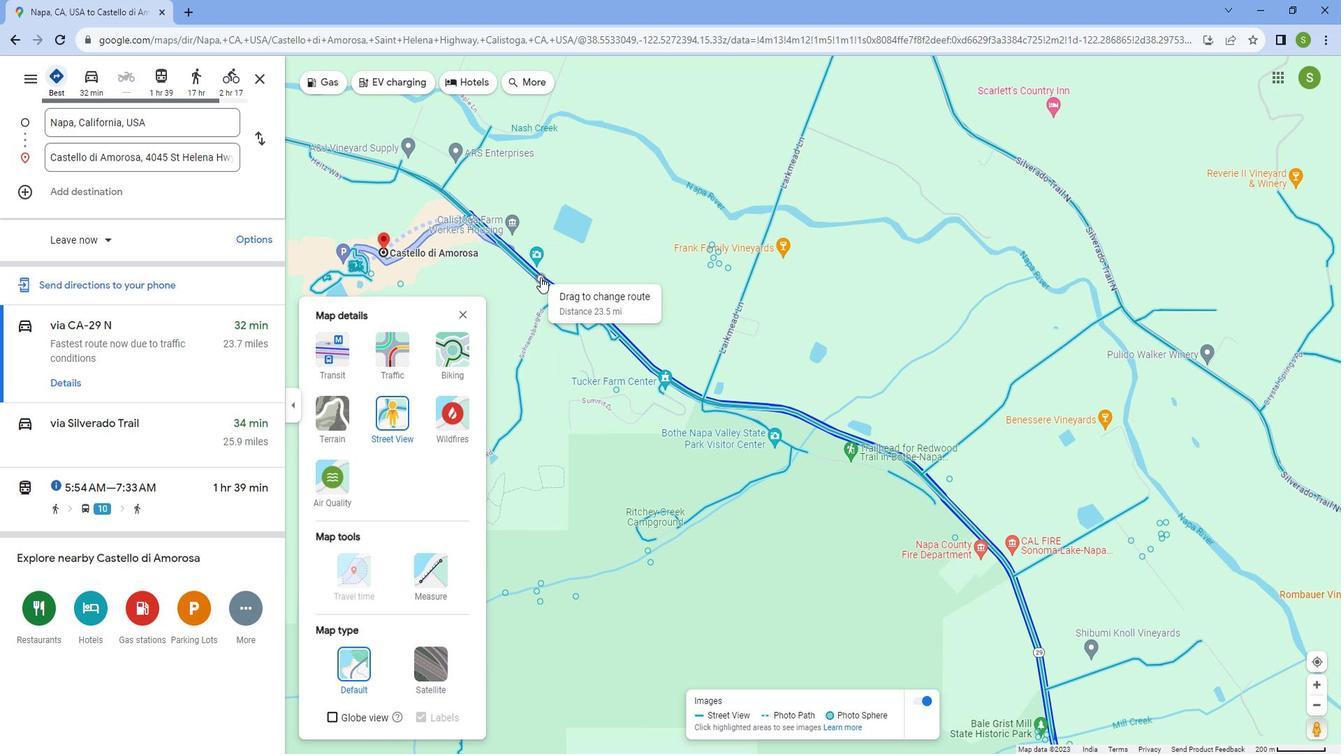 
Action: Mouse pressed left at (553, 281)
Screenshot: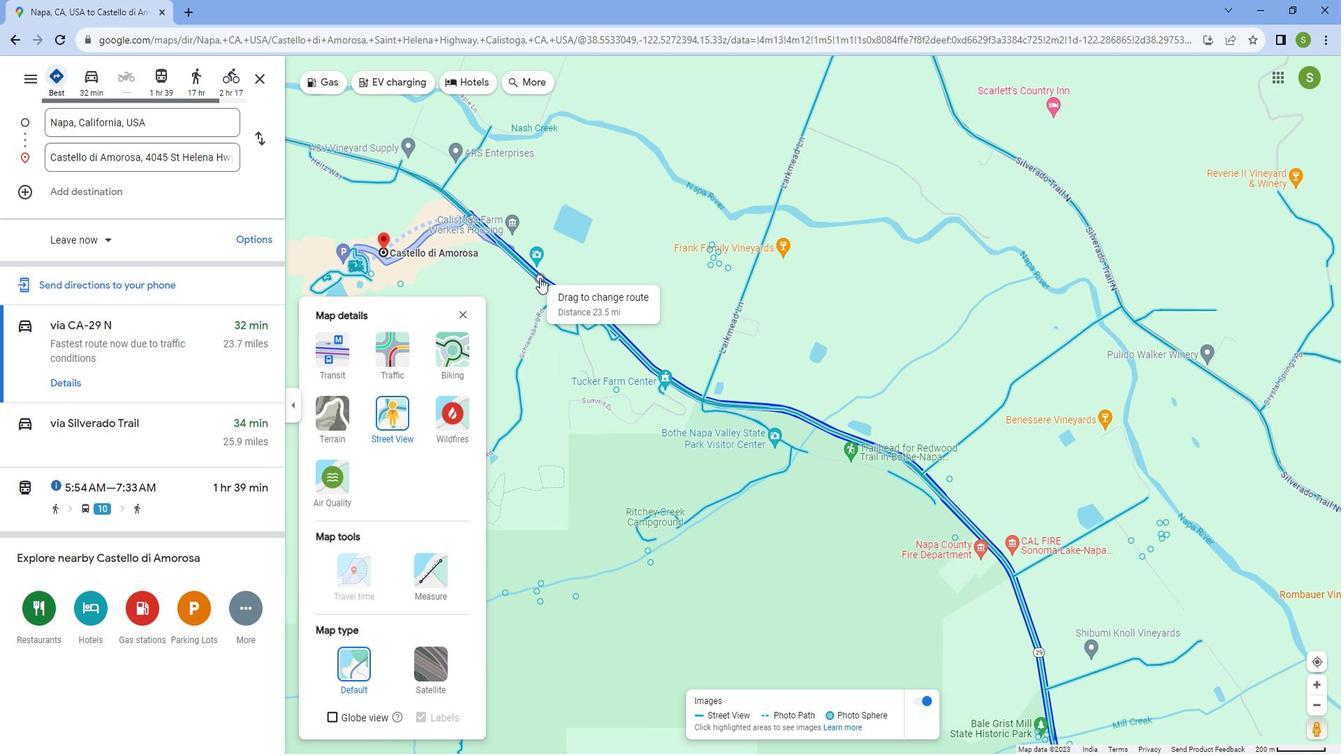 
Action: Mouse moved to (553, 281)
Screenshot: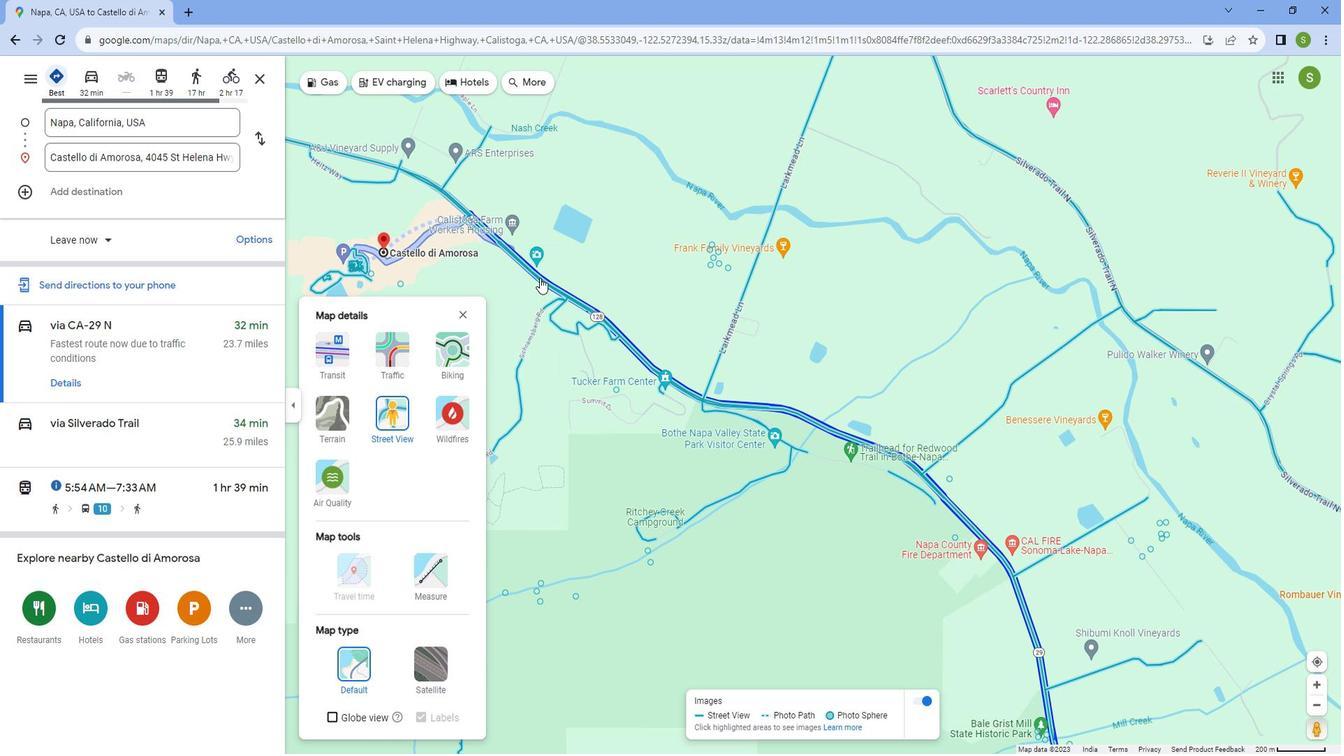 
Action: Mouse pressed left at (553, 281)
Screenshot: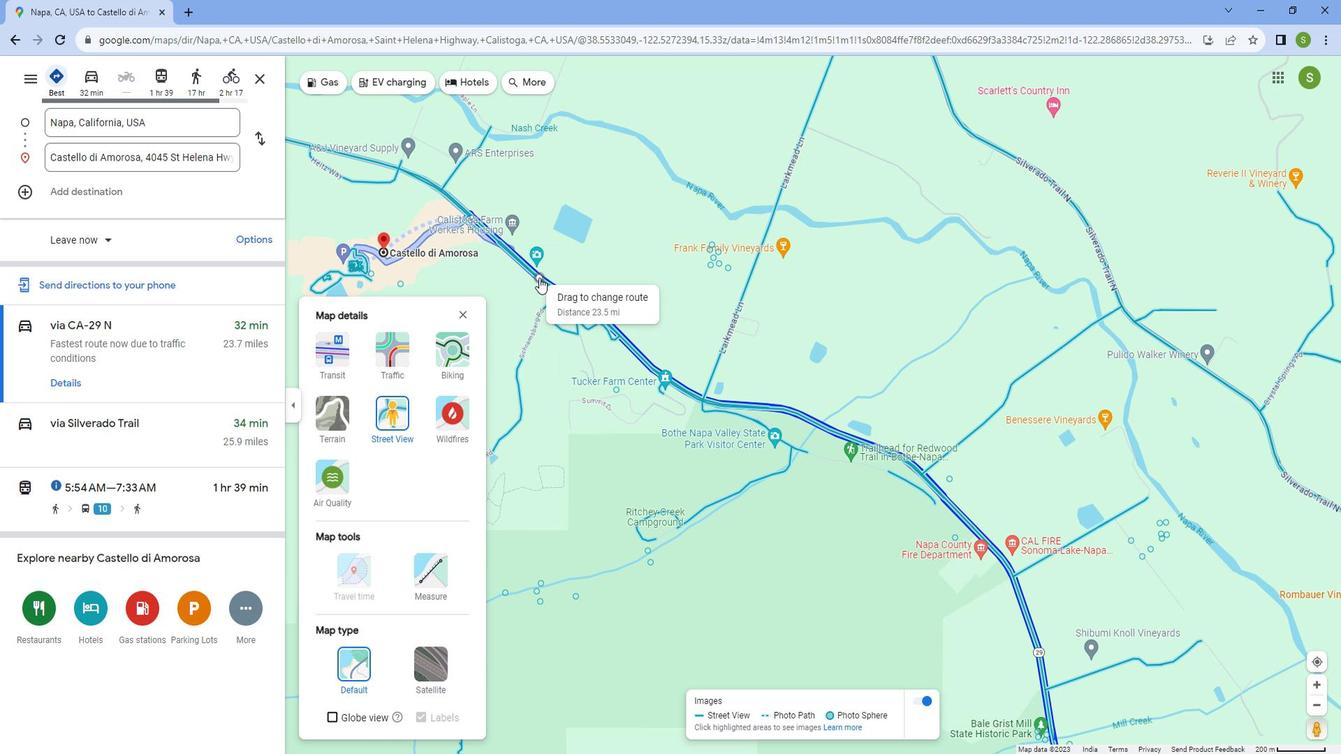 
Action: Mouse moved to (489, 483)
Screenshot: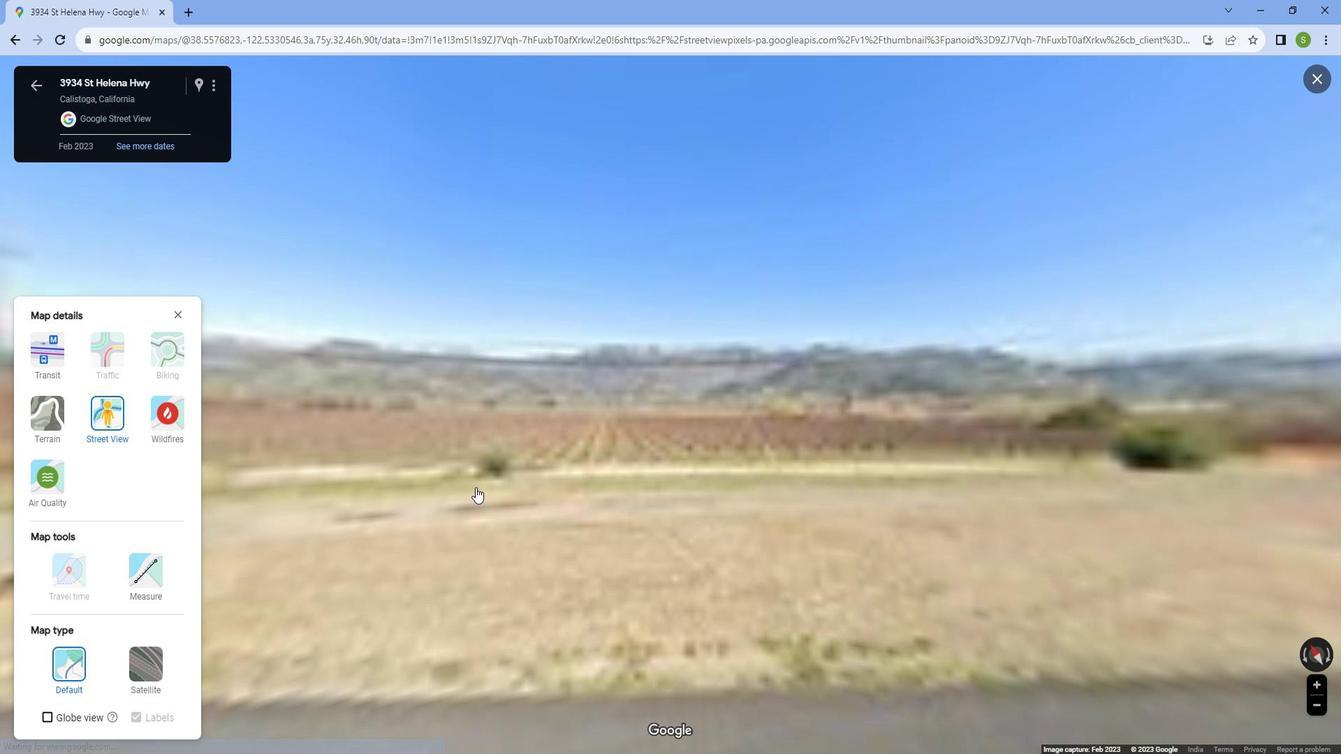 
Action: Mouse pressed left at (489, 483)
Screenshot: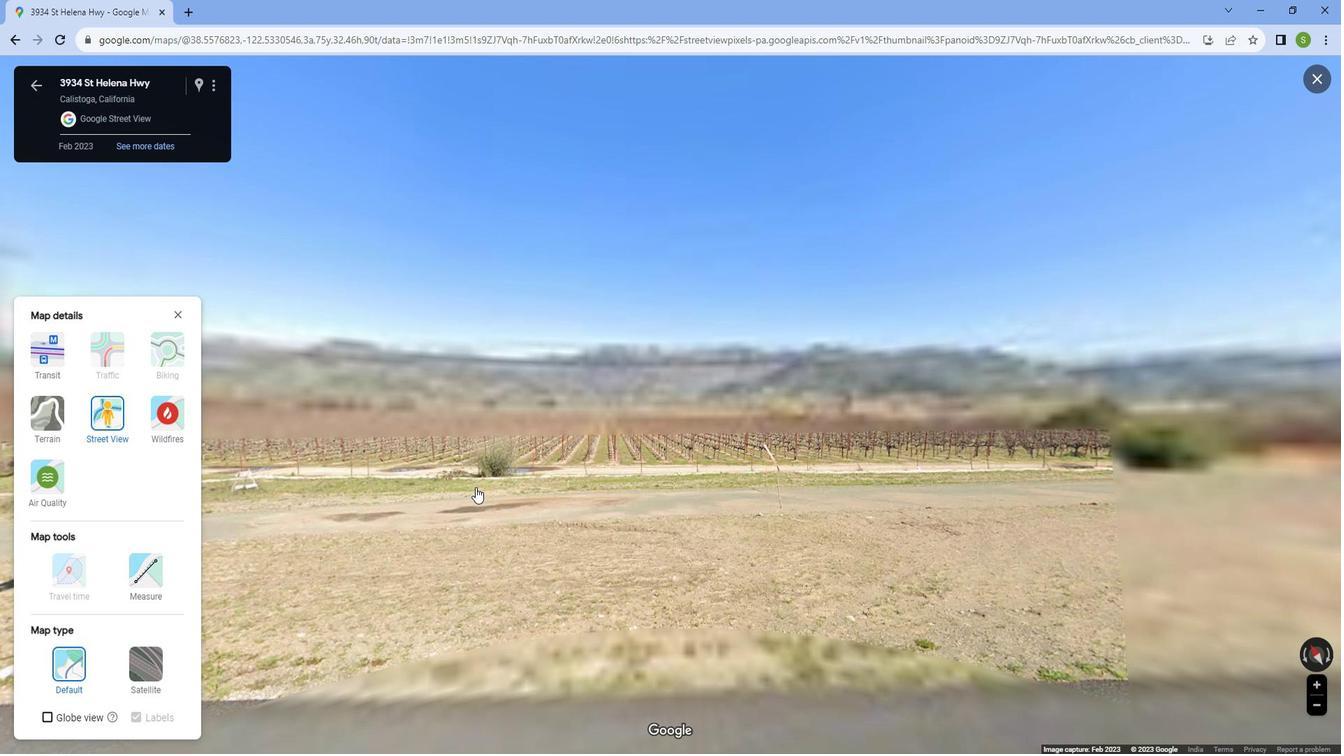 
Action: Mouse moved to (616, 428)
Screenshot: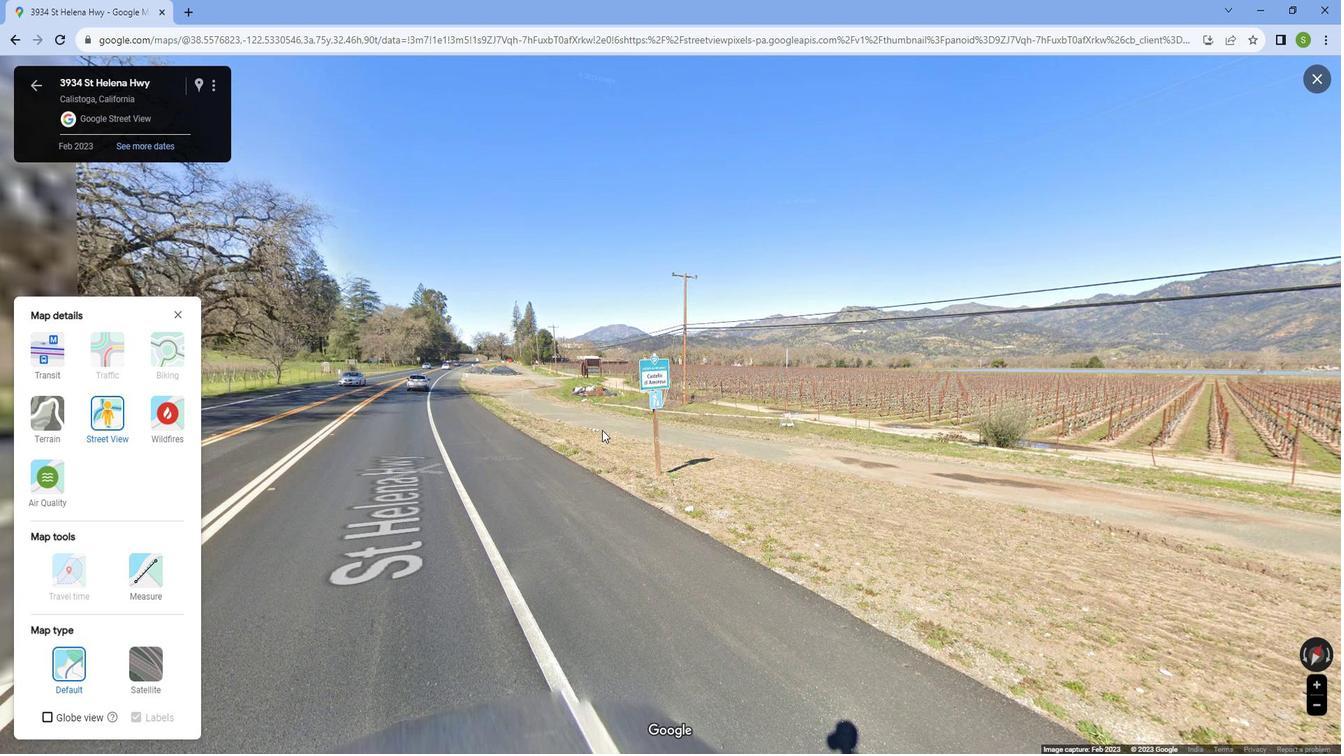 
Action: Mouse pressed left at (616, 428)
Screenshot: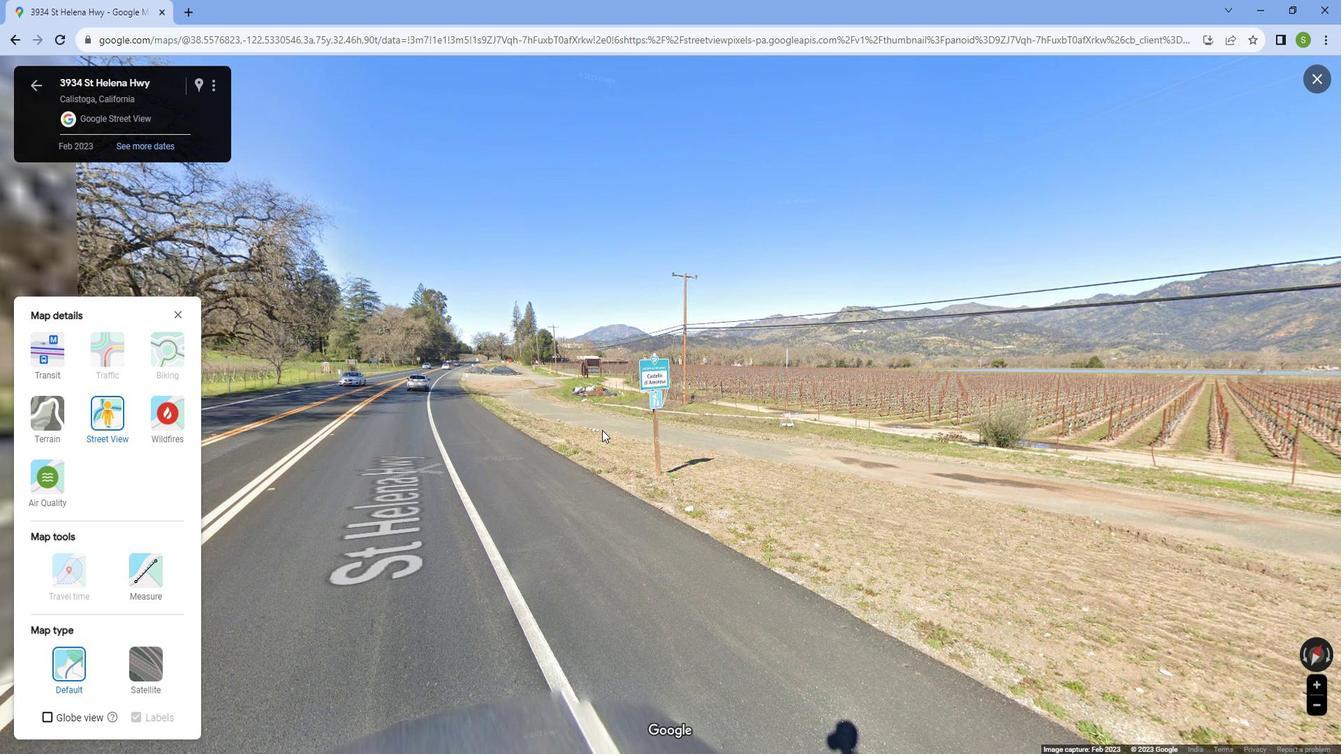 
Action: Mouse moved to (735, 444)
Screenshot: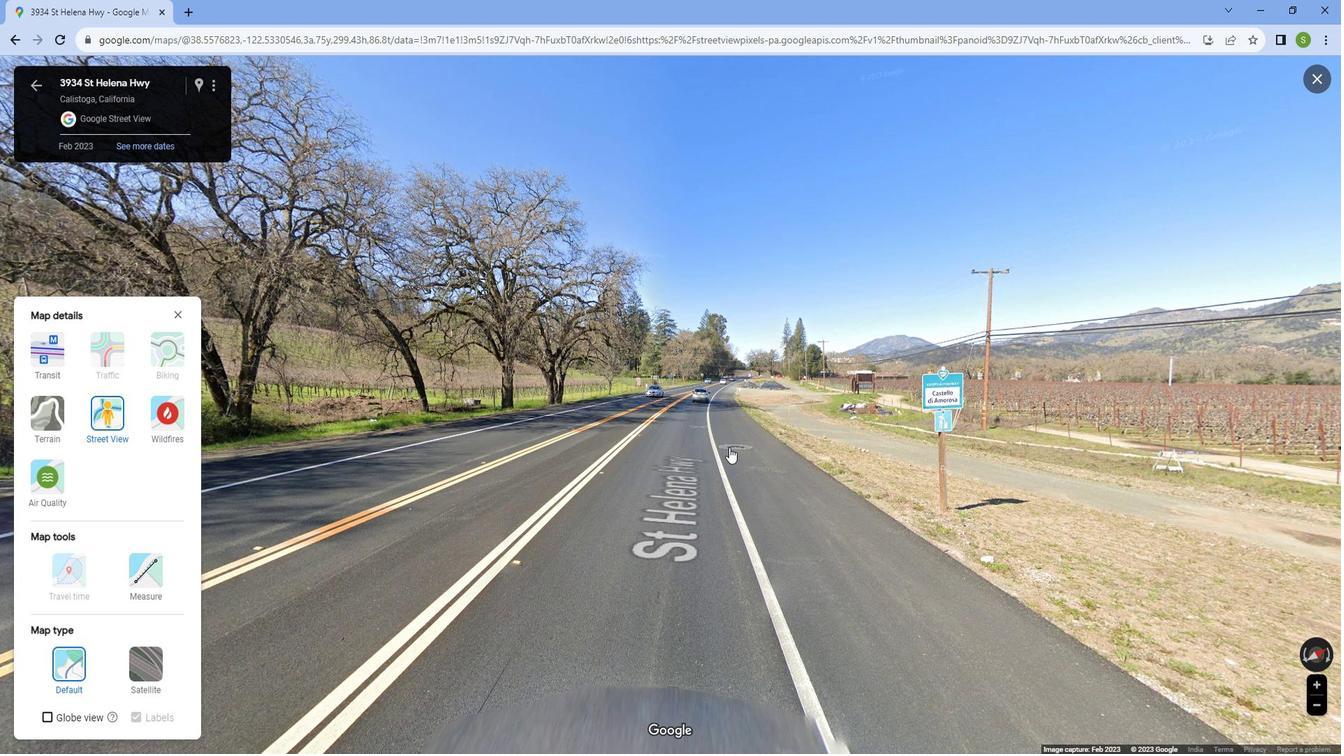 
Action: Mouse pressed left at (735, 444)
Screenshot: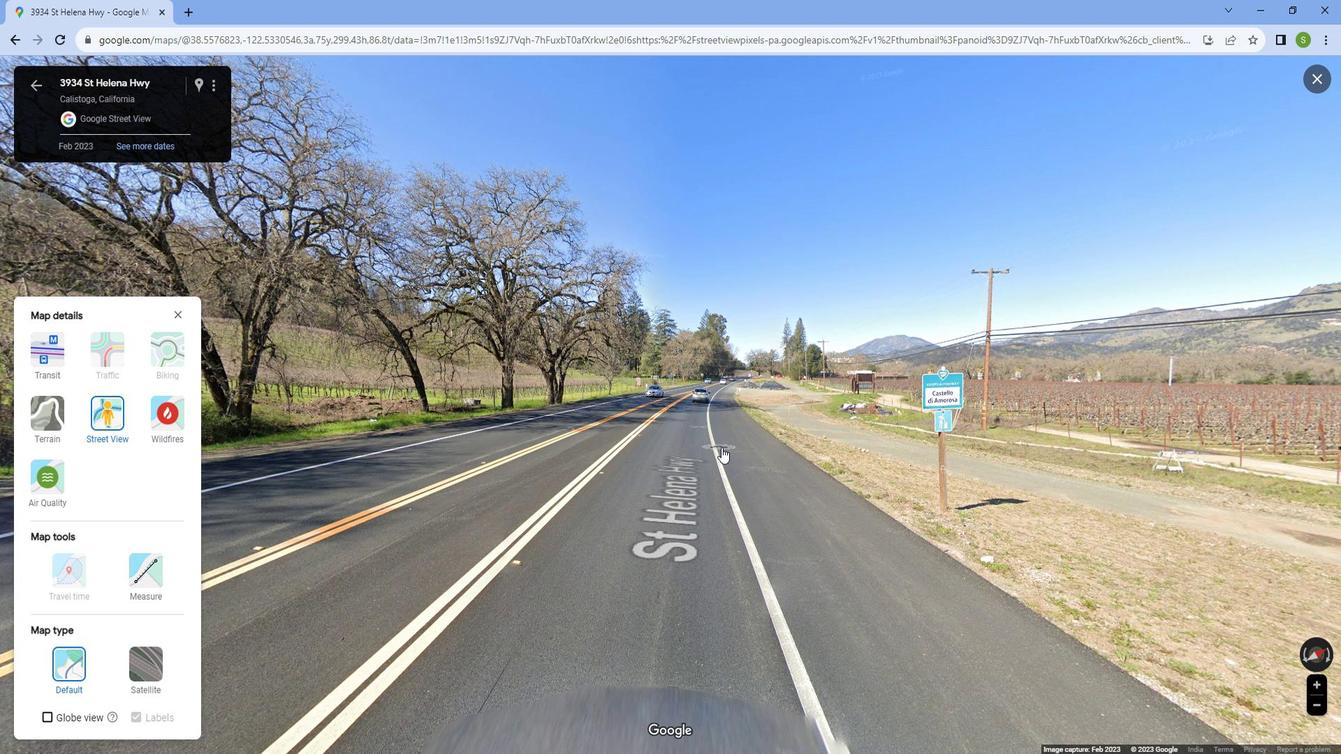 
Action: Mouse pressed left at (735, 444)
Screenshot: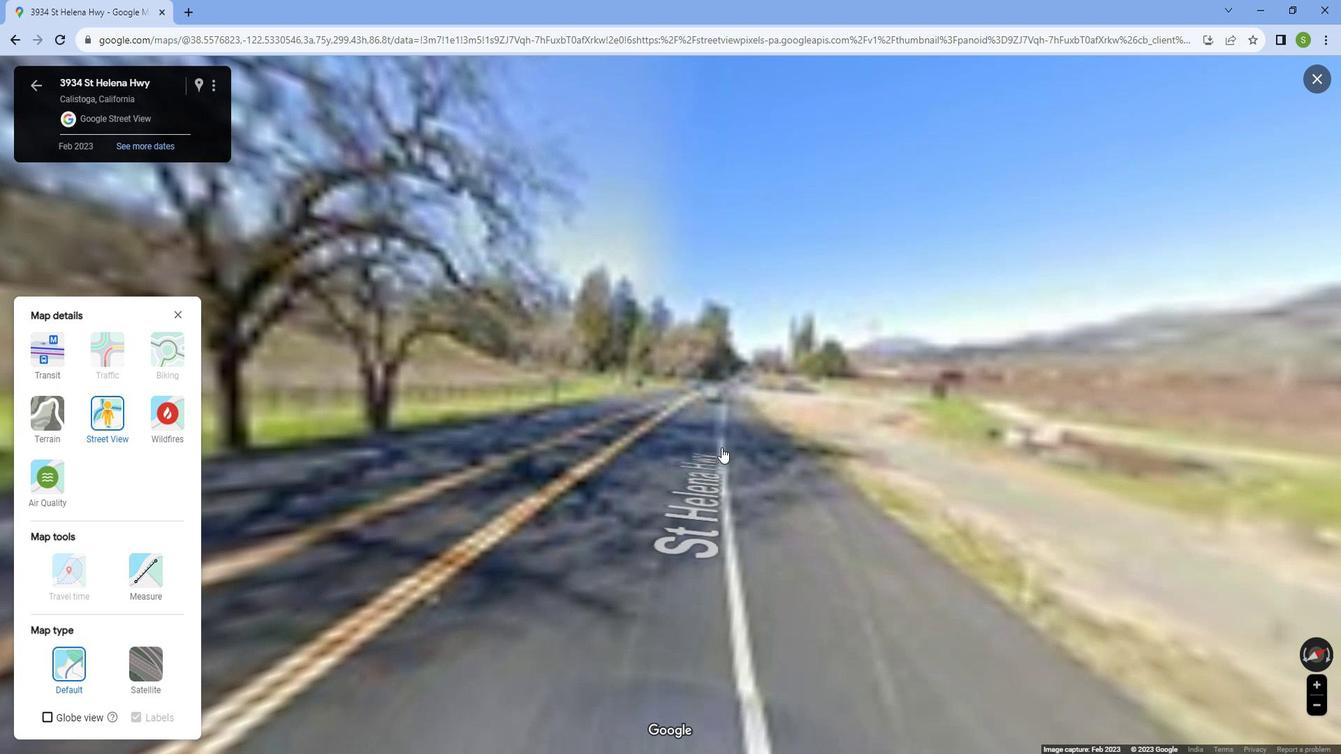
Action: Mouse pressed left at (735, 444)
Screenshot: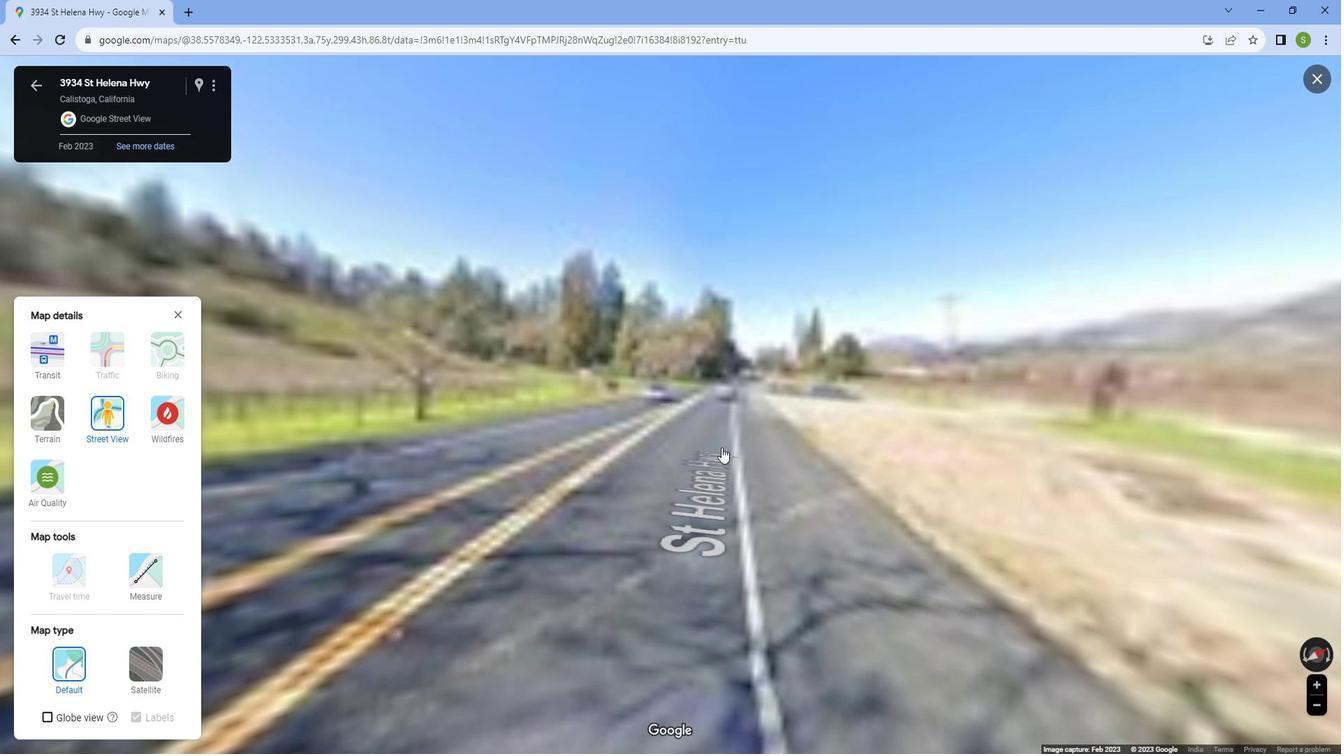 
Action: Mouse pressed left at (735, 444)
Screenshot: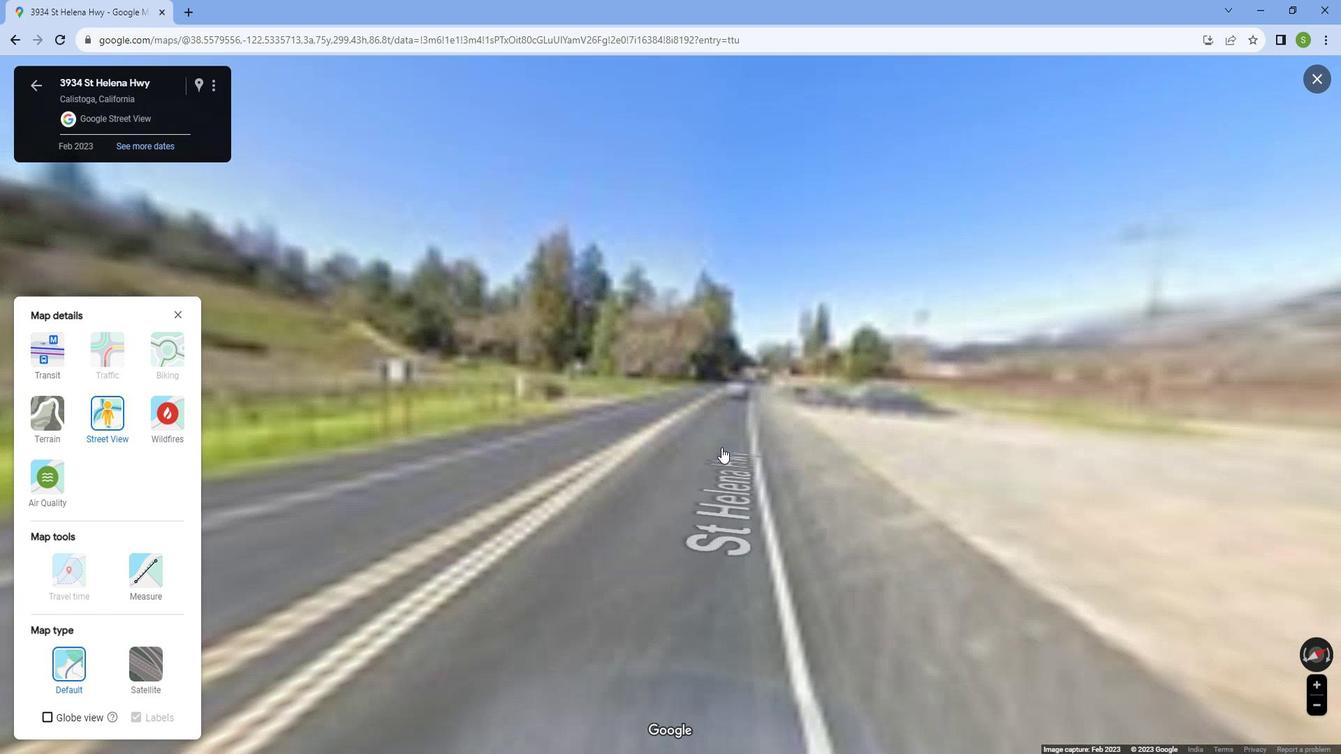 
Action: Mouse pressed left at (735, 444)
Screenshot: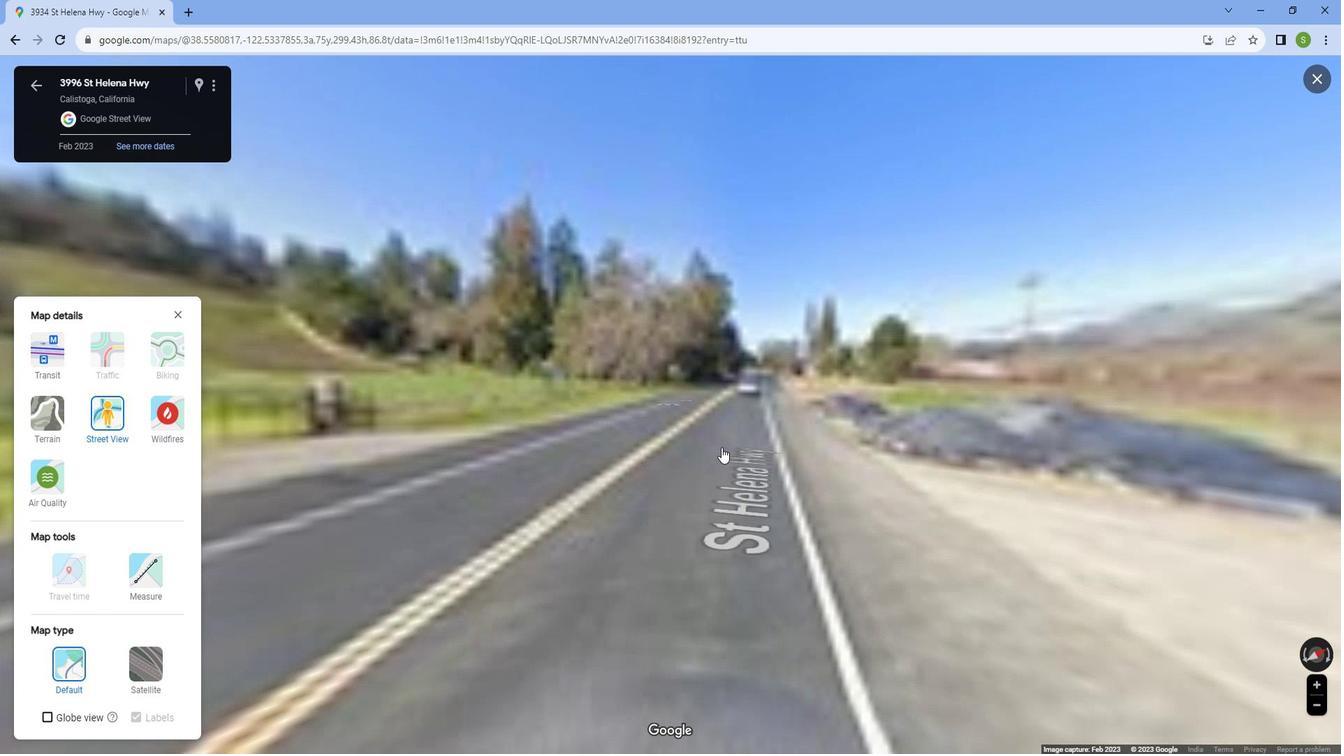 
Action: Mouse pressed left at (735, 444)
Screenshot: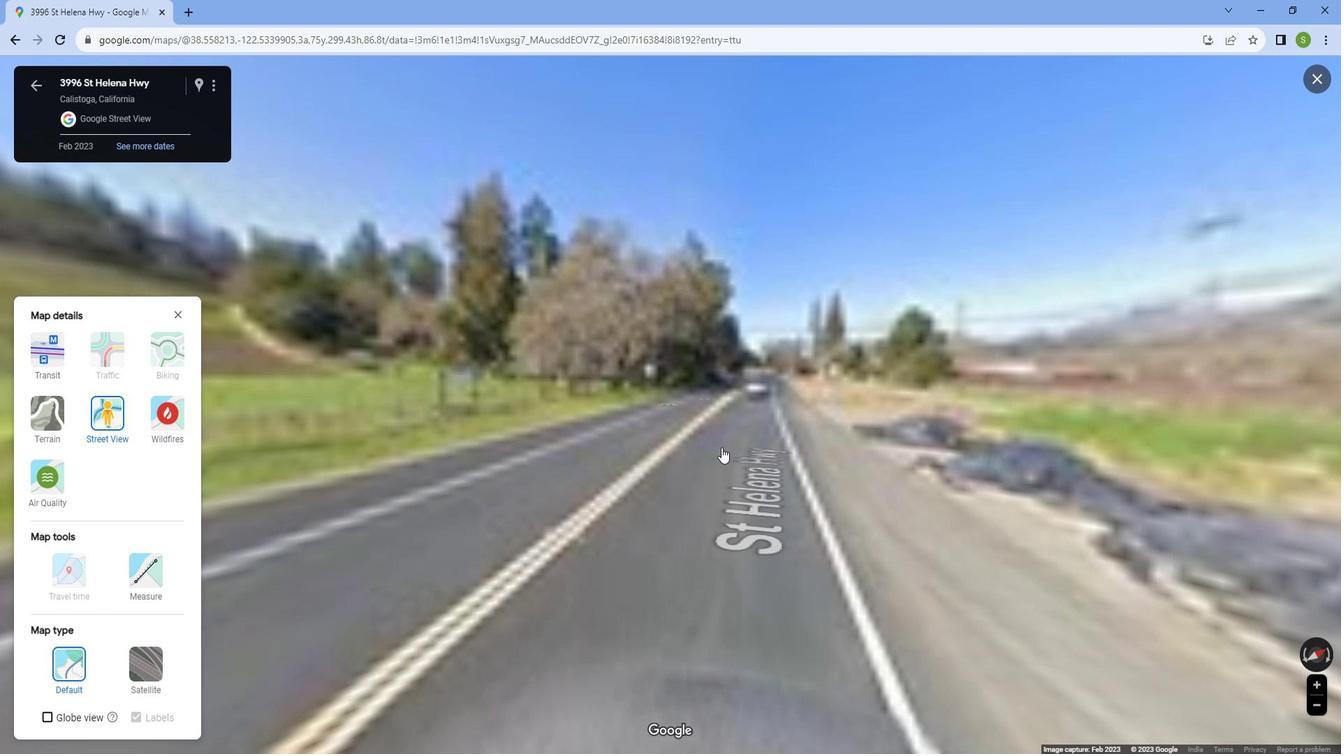 
Action: Mouse pressed left at (735, 444)
Screenshot: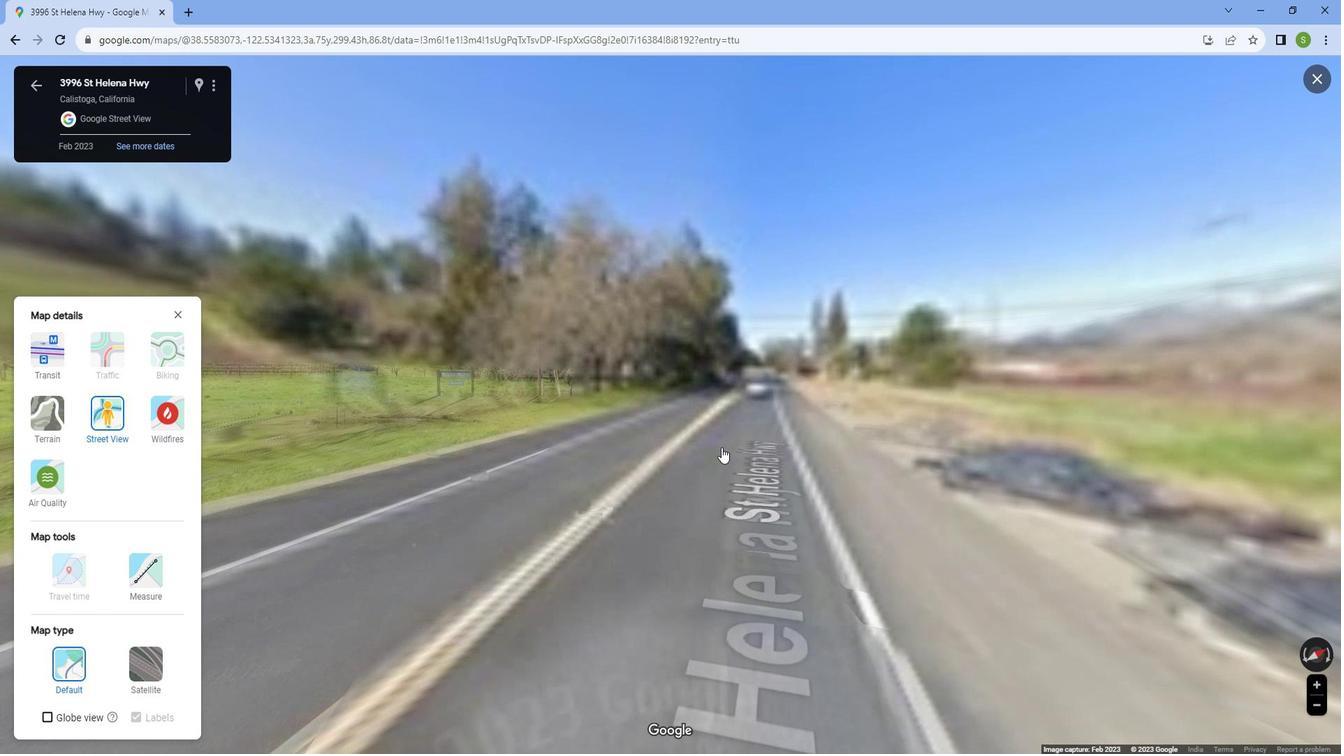 
Action: Mouse pressed left at (735, 444)
Screenshot: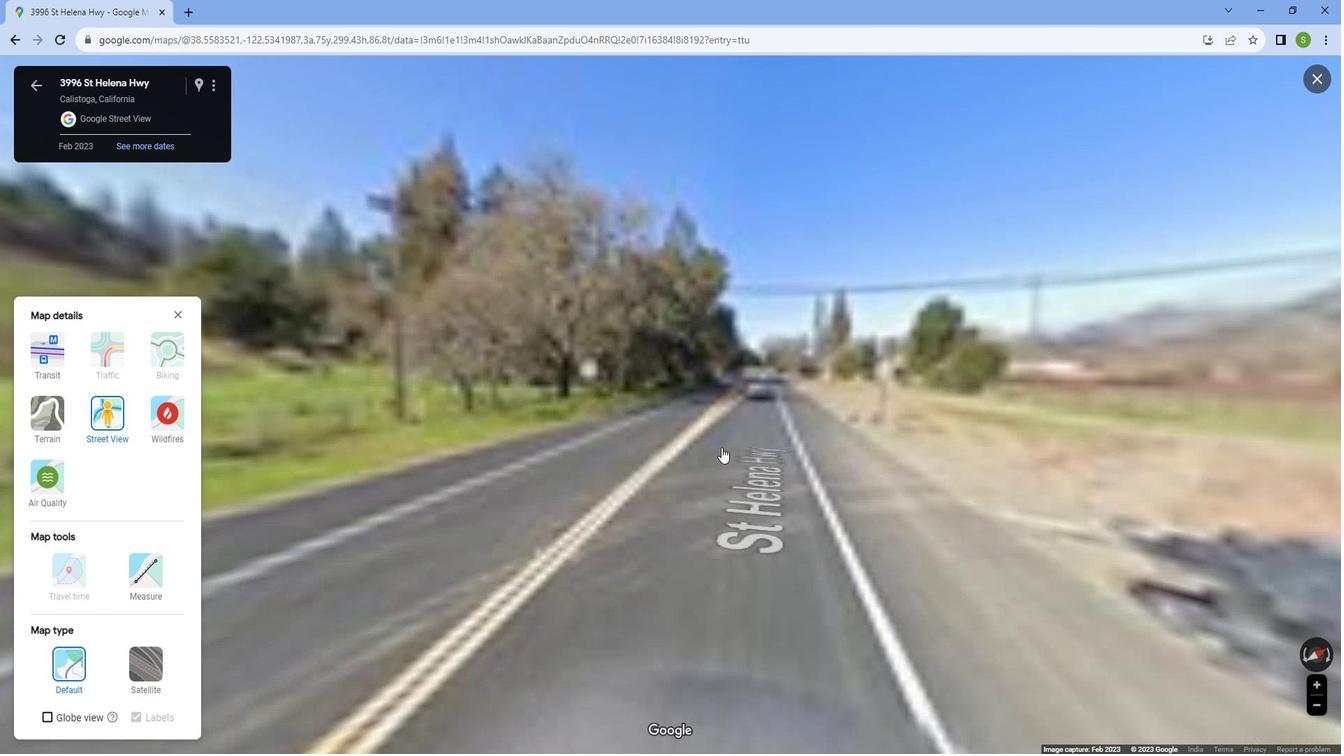 
Action: Mouse pressed left at (735, 444)
Screenshot: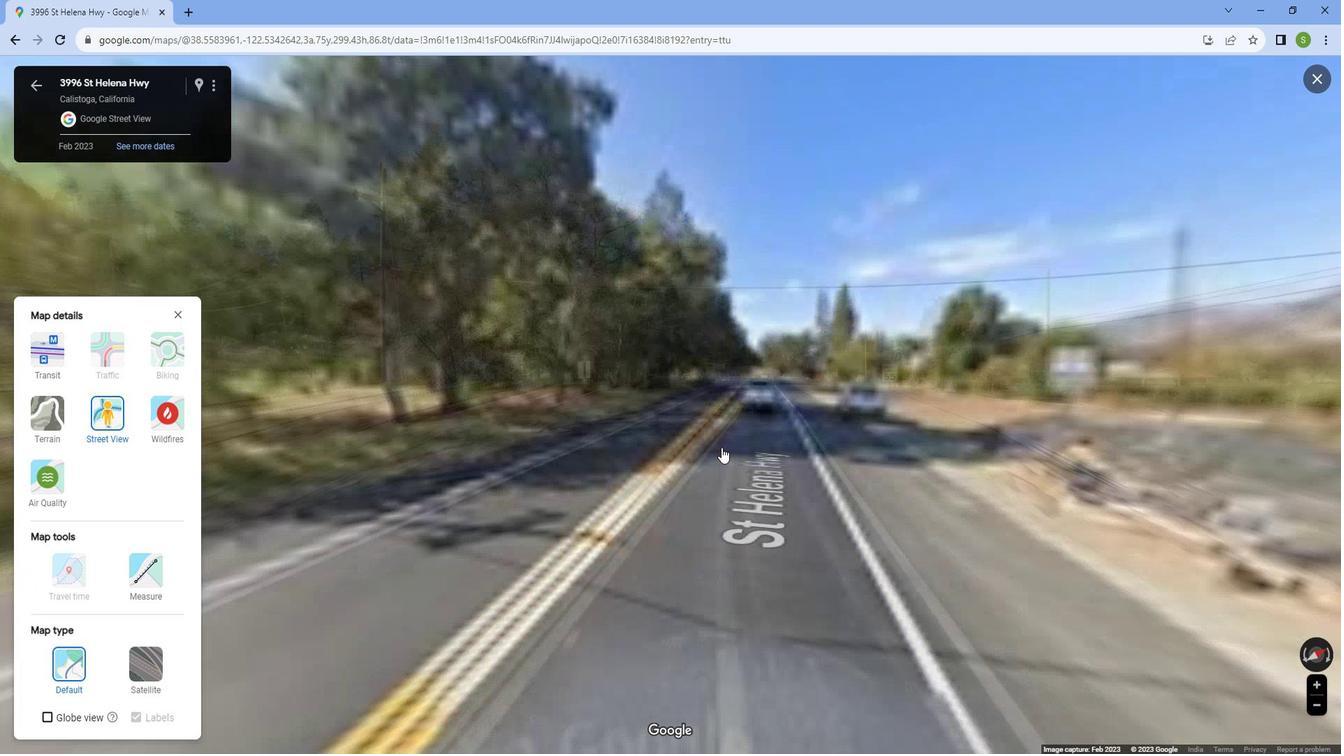 
Action: Mouse pressed left at (735, 444)
Screenshot: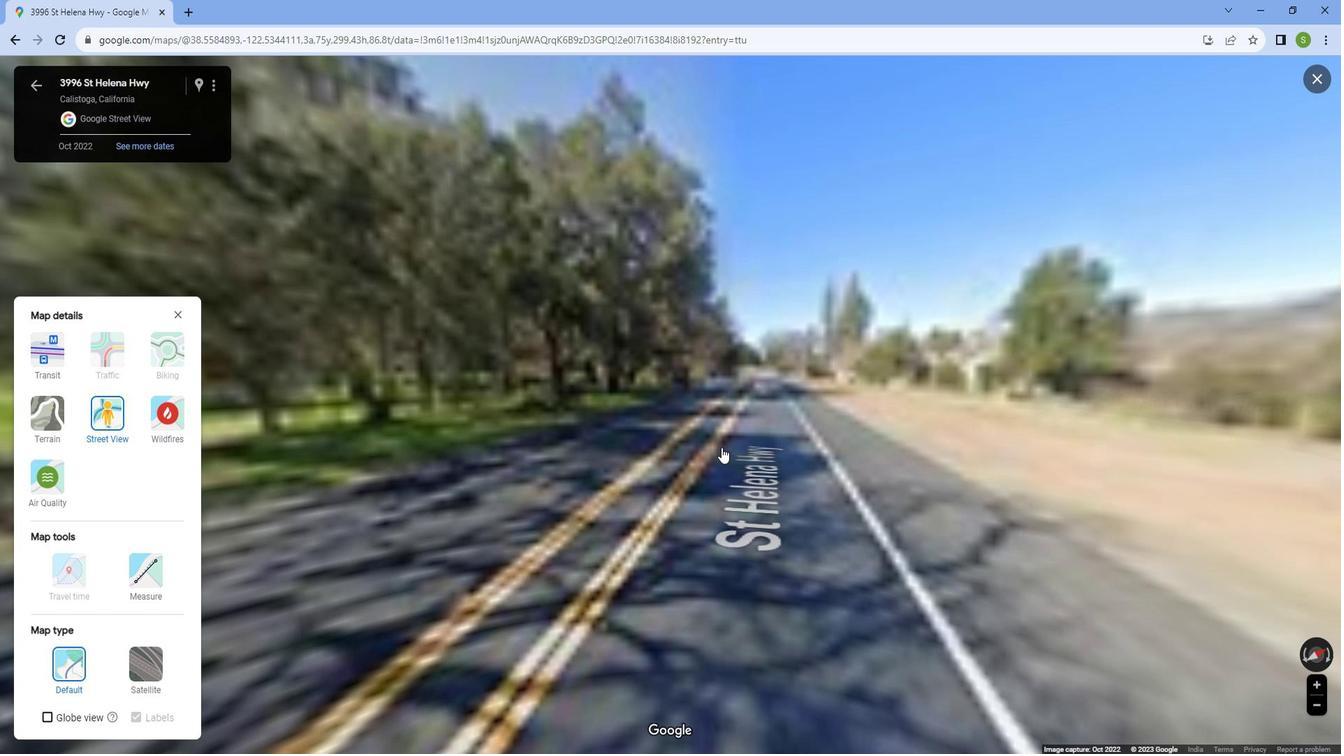 
Action: Mouse moved to (734, 444)
Screenshot: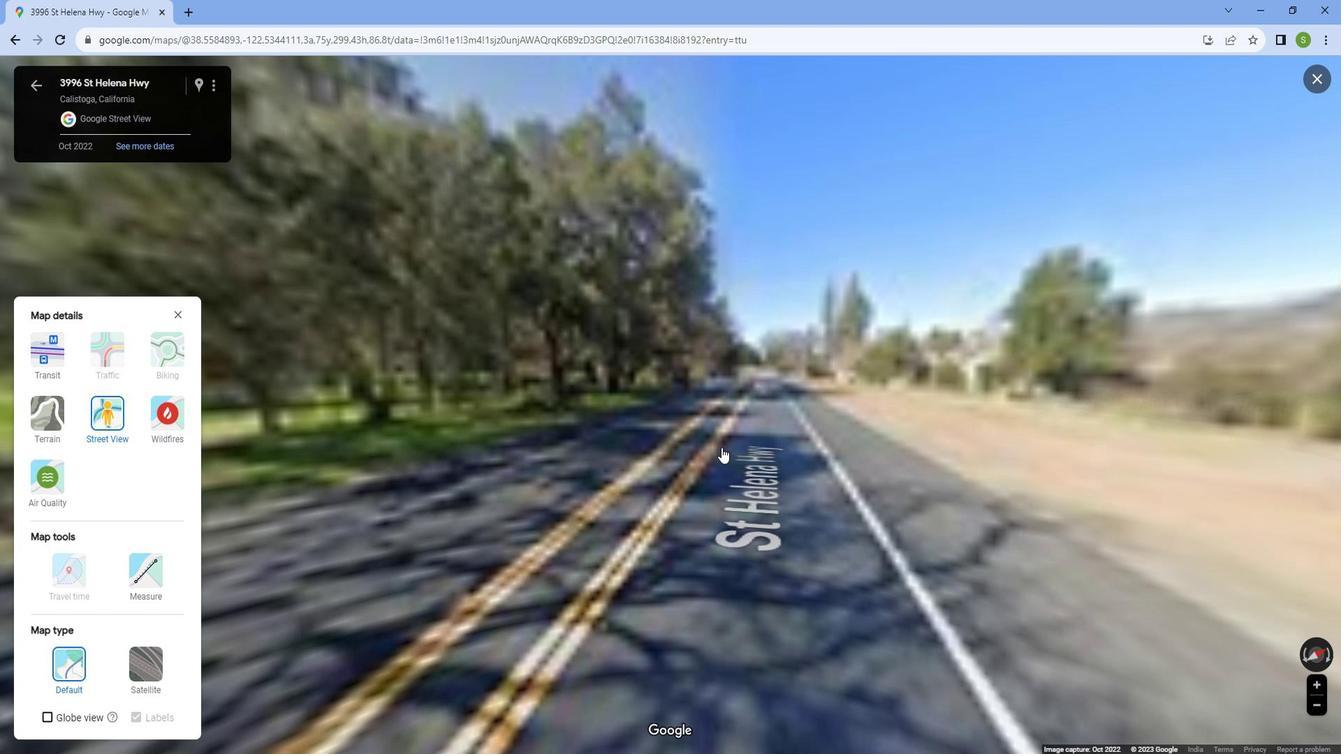 
